 Task: Search one way flight ticket for 1 adult, 1 child, 1 infant in seat in premium economy from Moab: Canyonlands Regional Airport to Jacksonville: Albert J. Ellis Airport on 8-3-2023. Choice of flights is Westjet. Number of bags: 6 checked bags. Price is upto 50000. Outbound departure time preference is 23:00.
Action: Mouse moved to (303, 122)
Screenshot: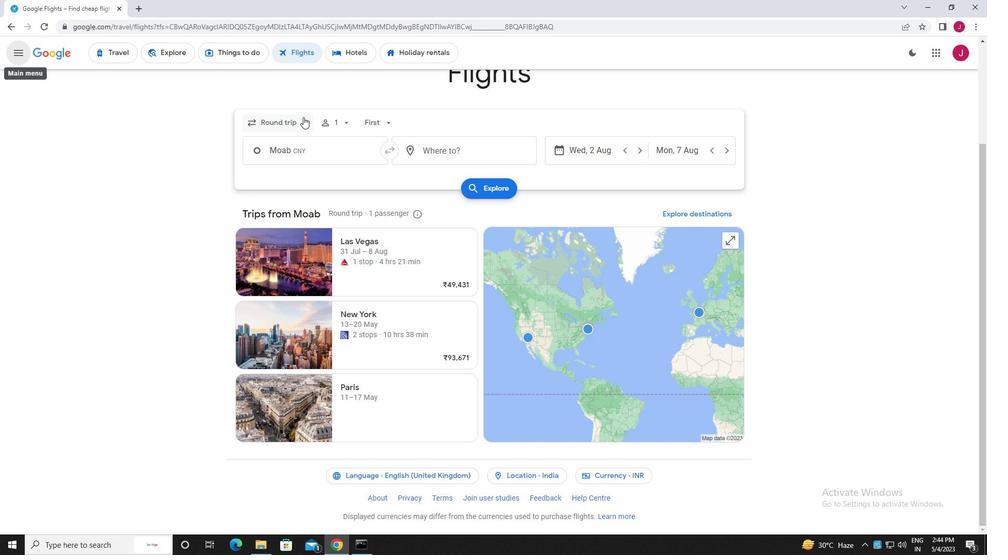 
Action: Mouse pressed left at (303, 122)
Screenshot: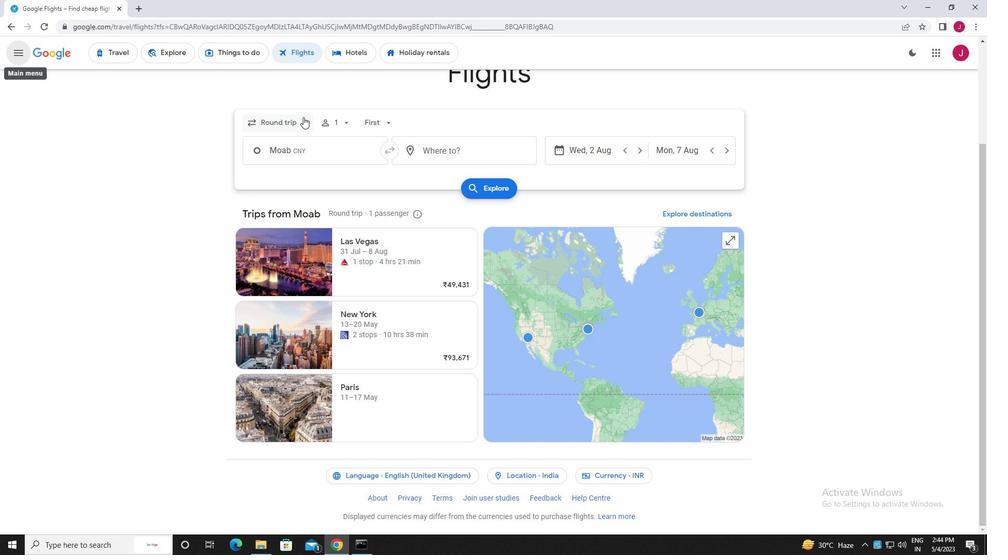 
Action: Mouse moved to (298, 171)
Screenshot: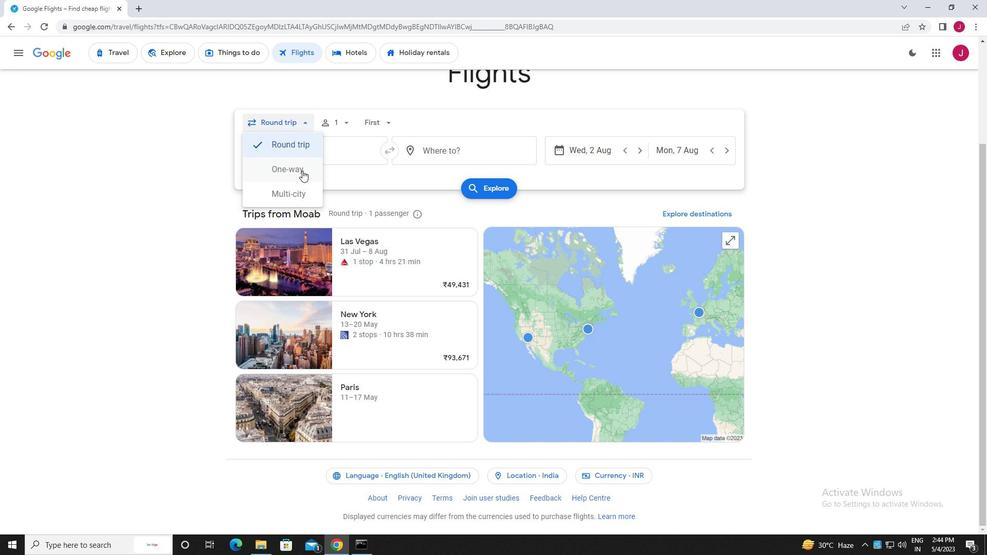 
Action: Mouse pressed left at (298, 171)
Screenshot: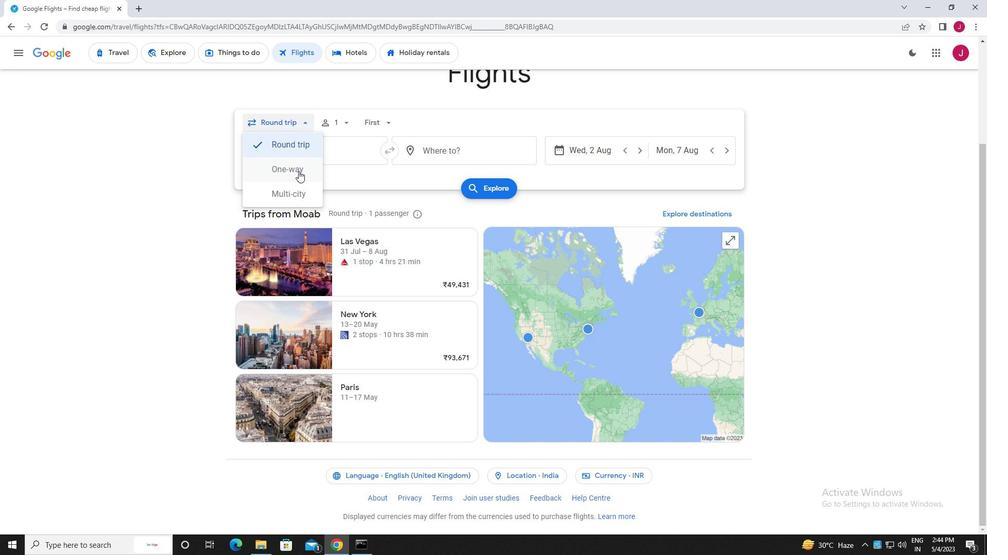 
Action: Mouse moved to (334, 121)
Screenshot: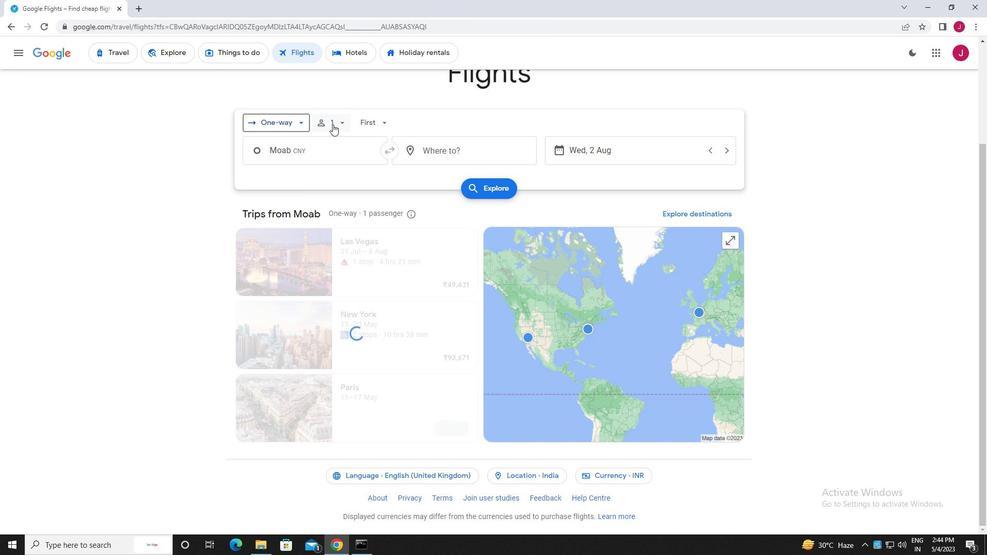 
Action: Mouse pressed left at (334, 121)
Screenshot: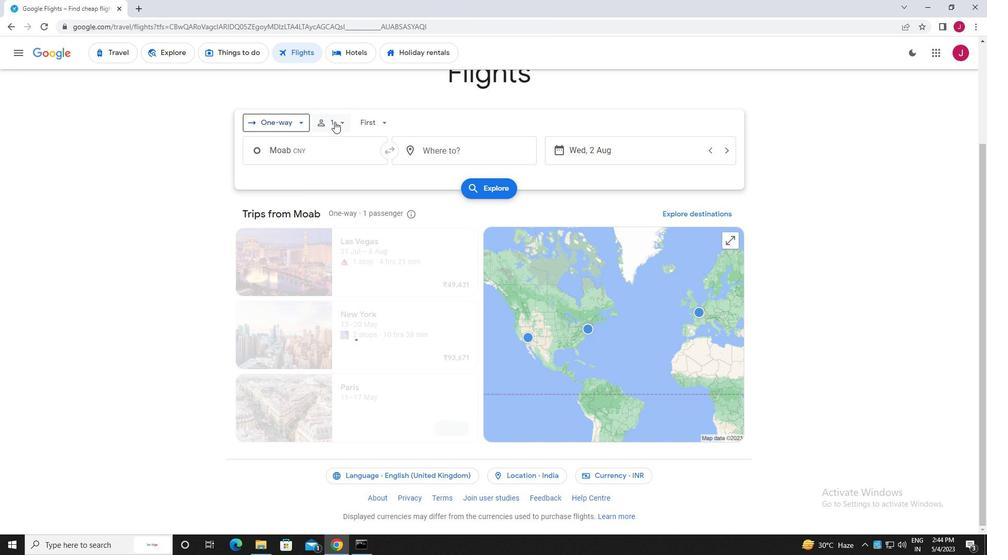 
Action: Mouse moved to (422, 178)
Screenshot: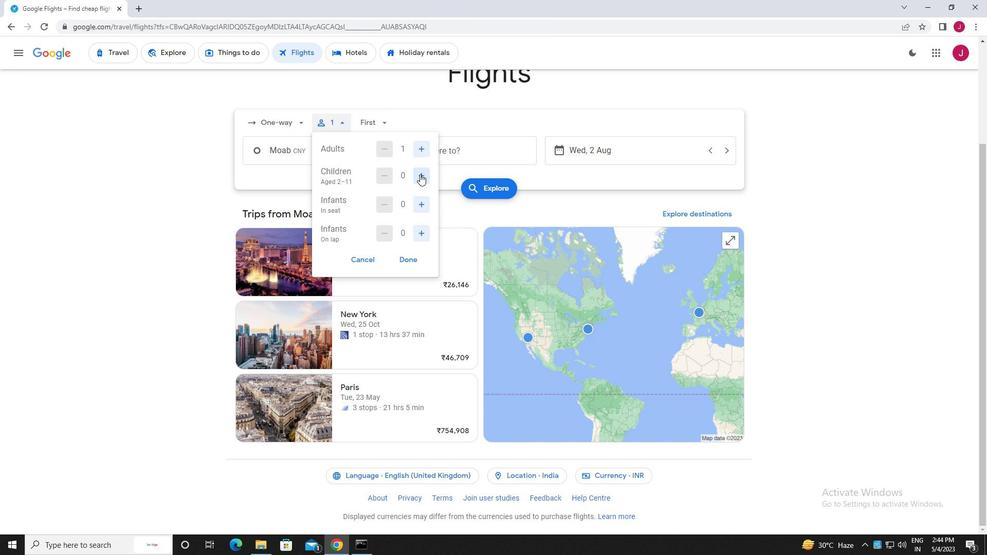 
Action: Mouse pressed left at (422, 178)
Screenshot: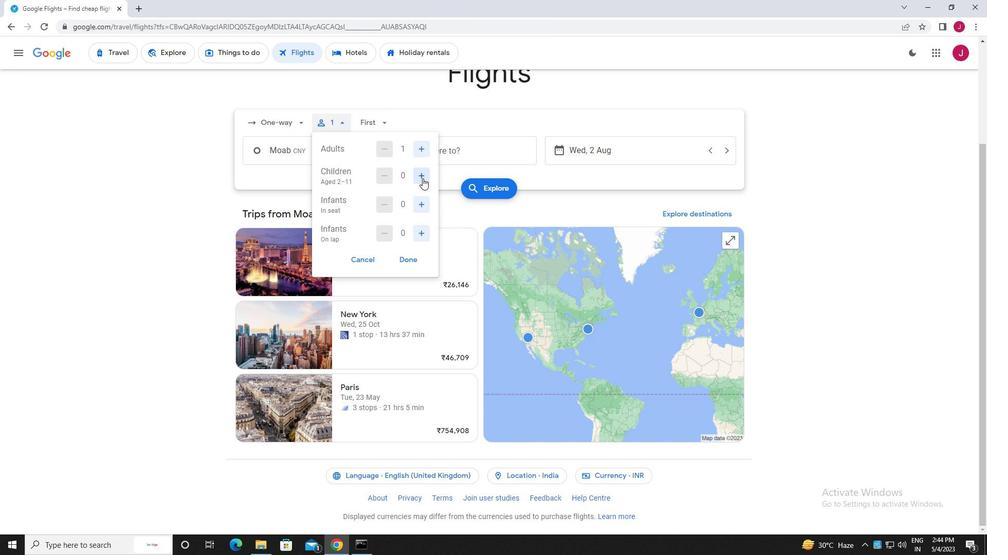 
Action: Mouse moved to (424, 203)
Screenshot: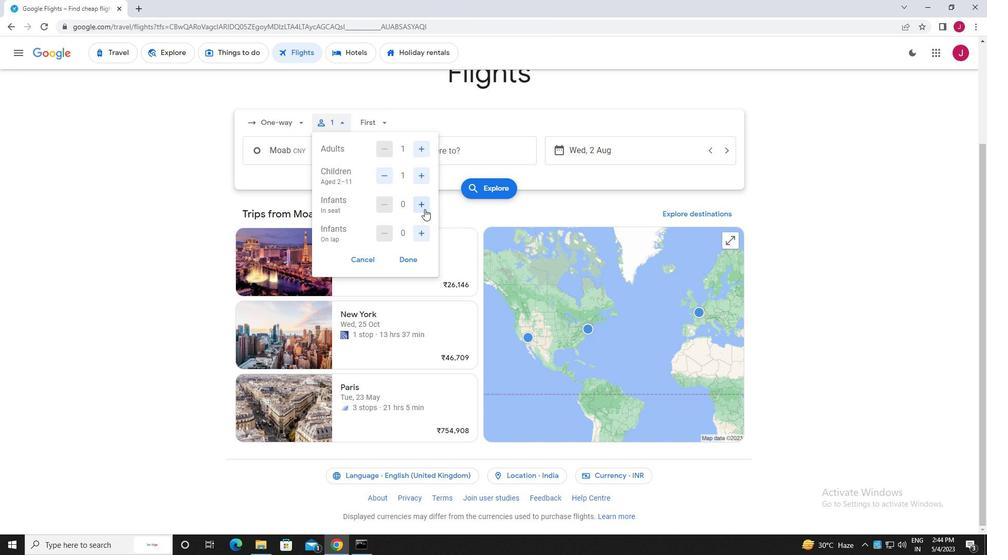 
Action: Mouse pressed left at (424, 203)
Screenshot: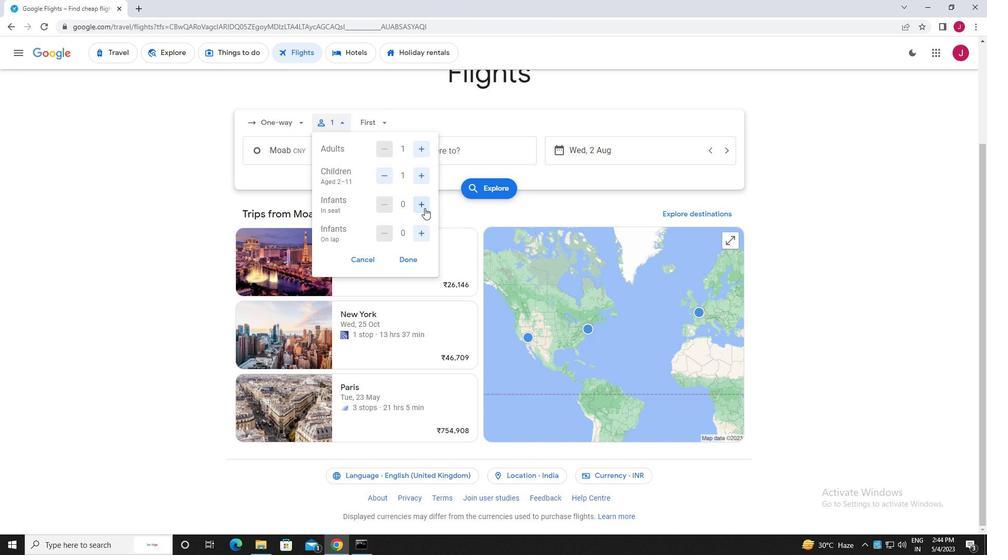 
Action: Mouse moved to (410, 260)
Screenshot: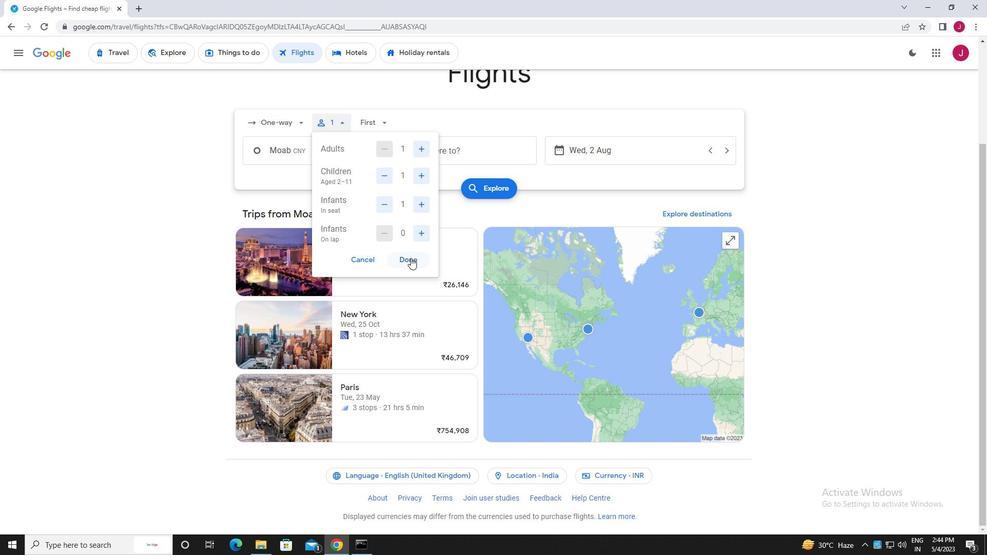 
Action: Mouse pressed left at (410, 260)
Screenshot: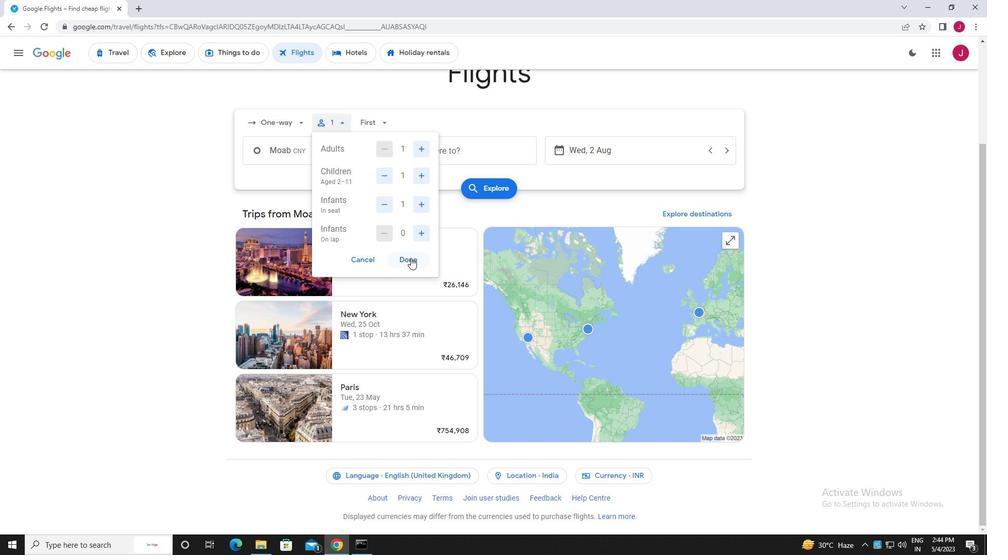 
Action: Mouse moved to (382, 123)
Screenshot: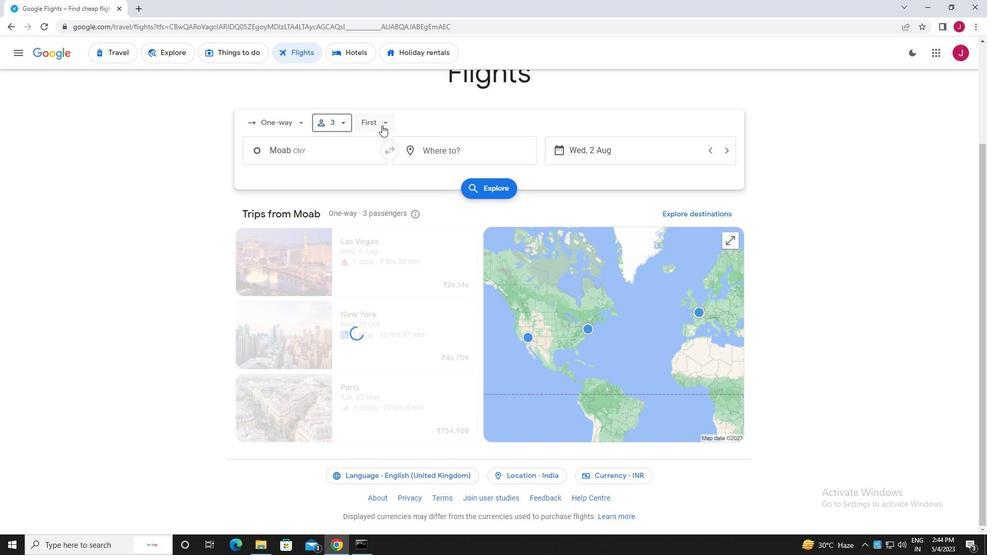 
Action: Mouse pressed left at (382, 123)
Screenshot: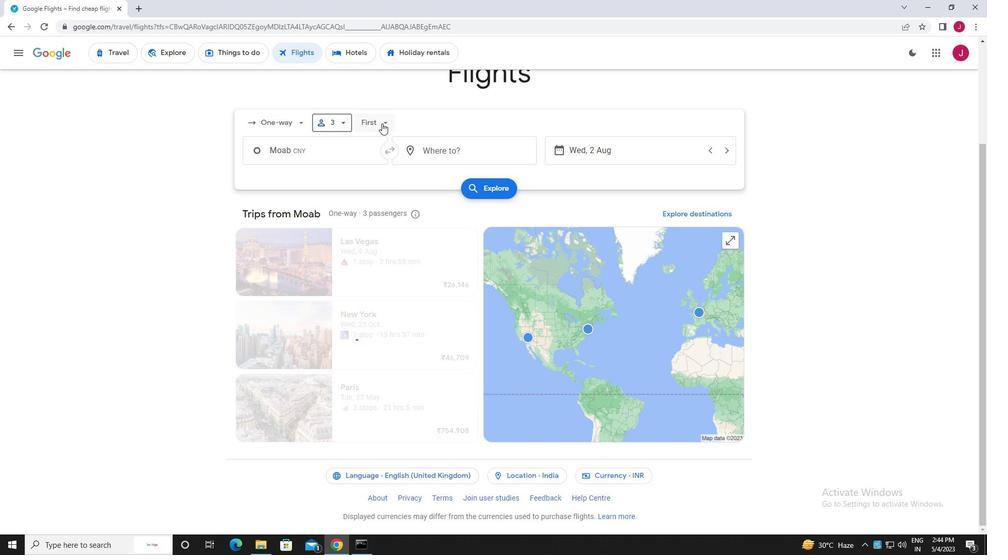 
Action: Mouse moved to (398, 171)
Screenshot: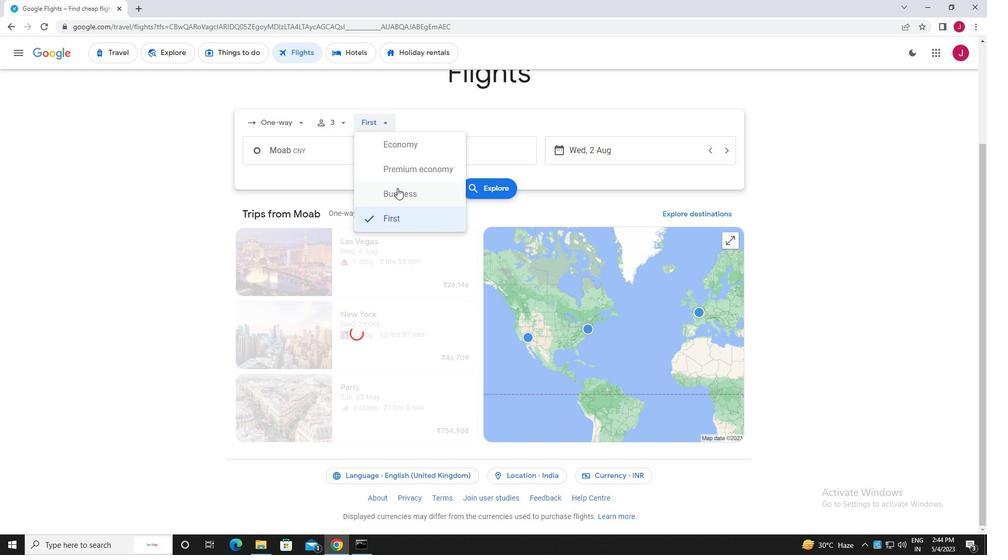 
Action: Mouse pressed left at (398, 171)
Screenshot: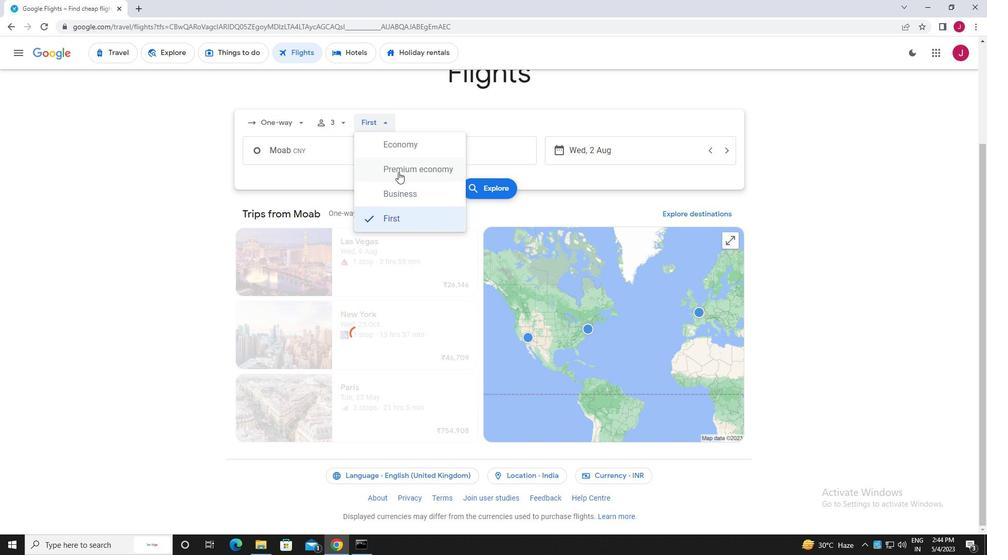 
Action: Mouse moved to (344, 153)
Screenshot: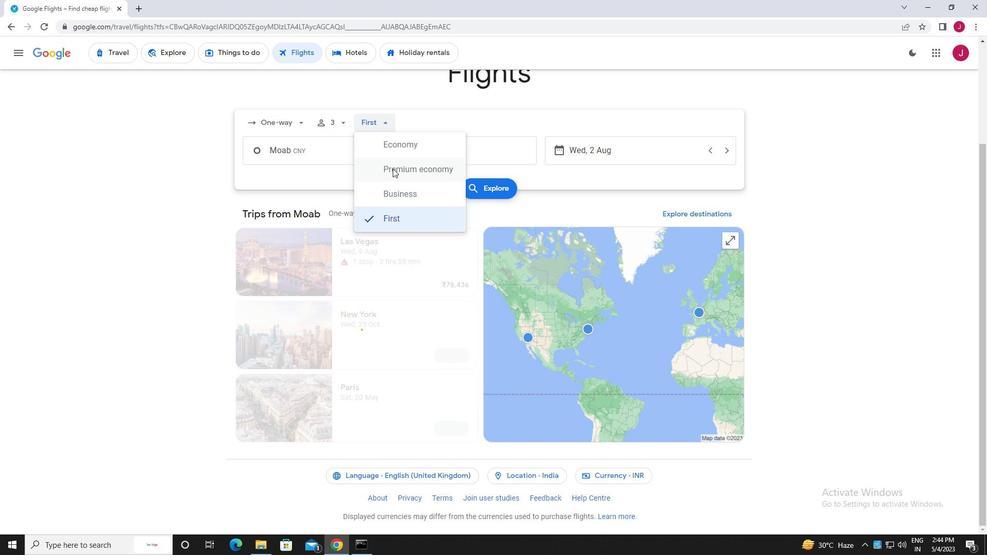 
Action: Mouse pressed left at (344, 153)
Screenshot: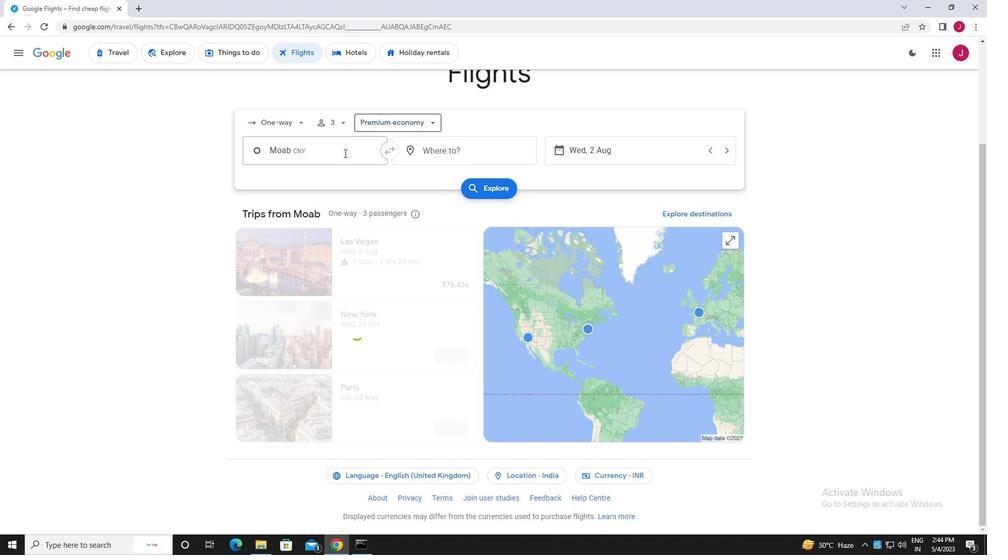 
Action: Mouse moved to (354, 152)
Screenshot: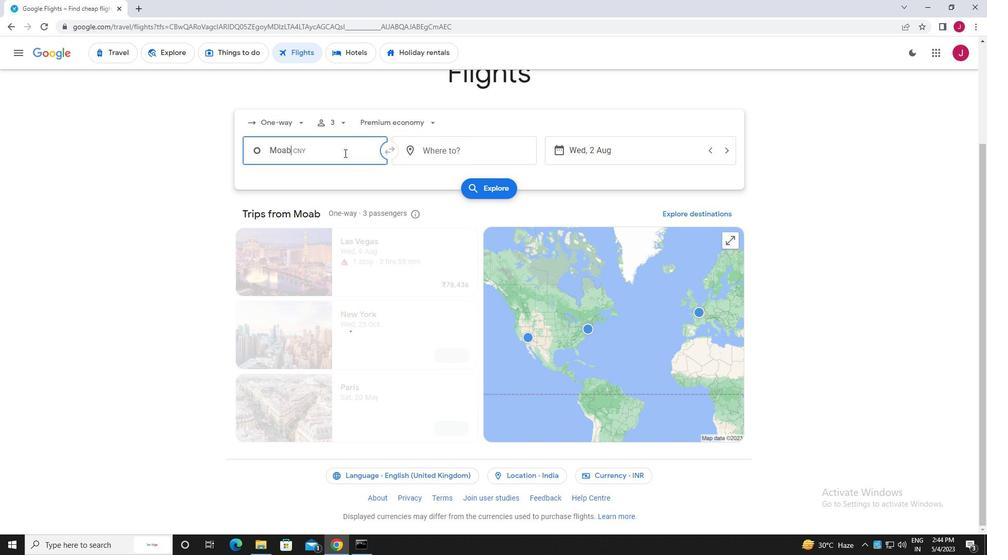 
Action: Key pressed moab
Screenshot: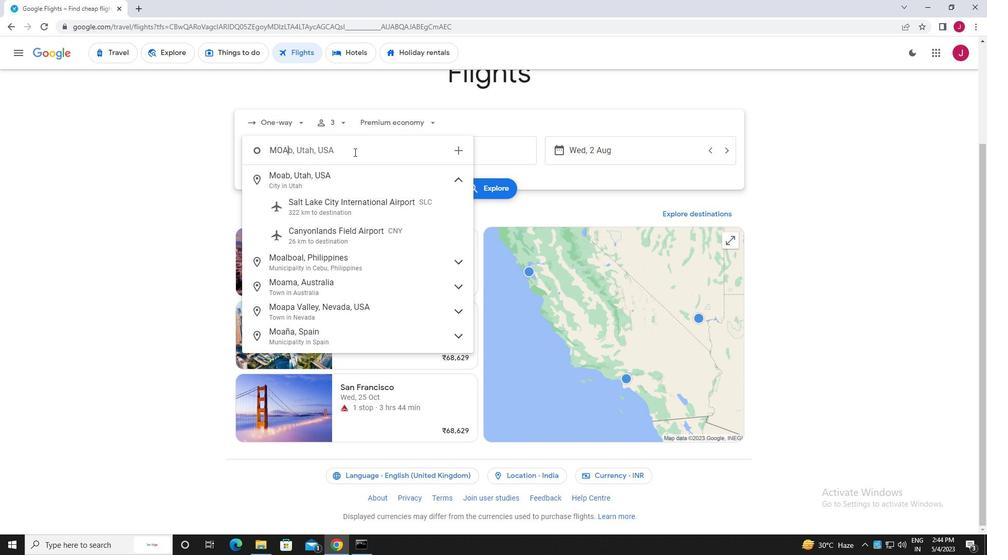 
Action: Mouse moved to (349, 230)
Screenshot: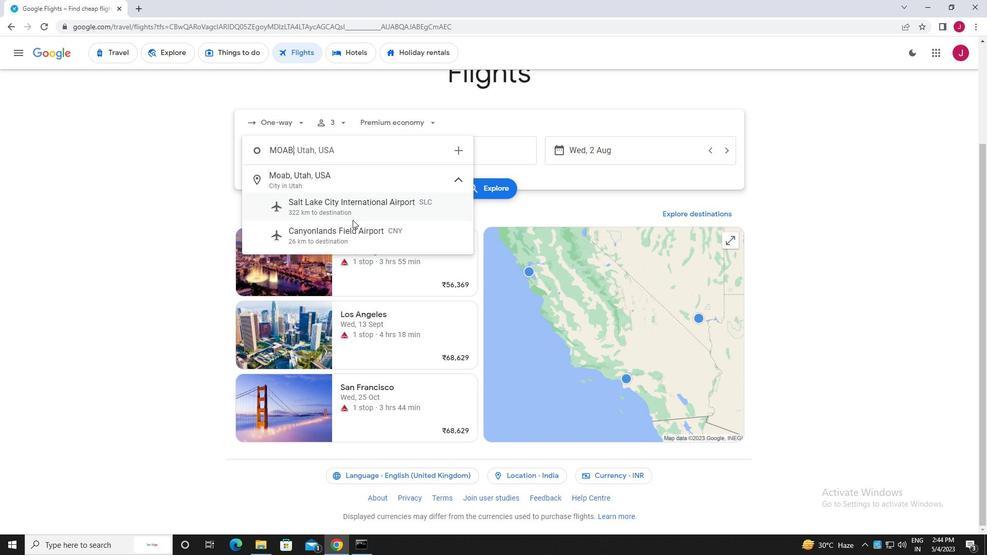 
Action: Mouse pressed left at (349, 230)
Screenshot: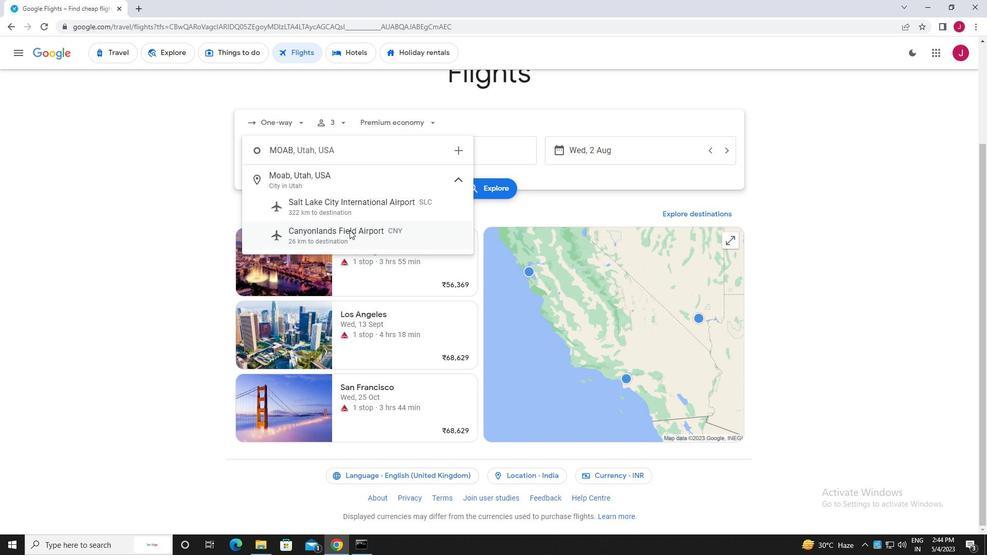 
Action: Mouse moved to (464, 152)
Screenshot: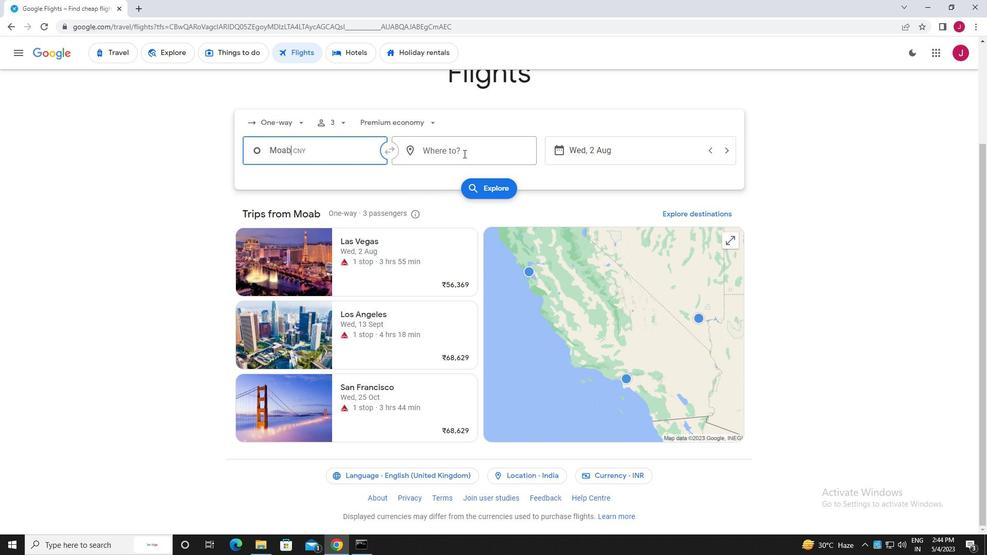 
Action: Mouse pressed left at (464, 152)
Screenshot: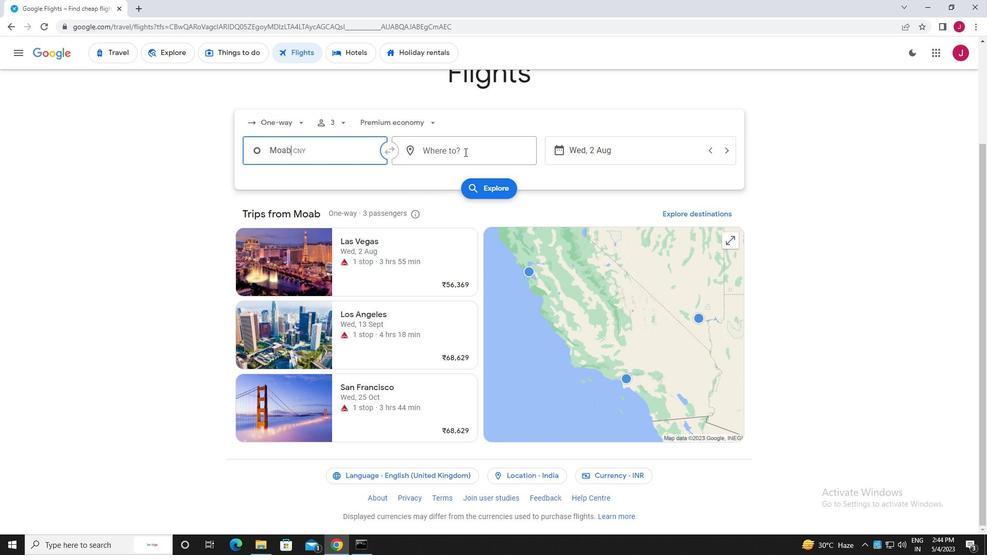 
Action: Mouse moved to (463, 153)
Screenshot: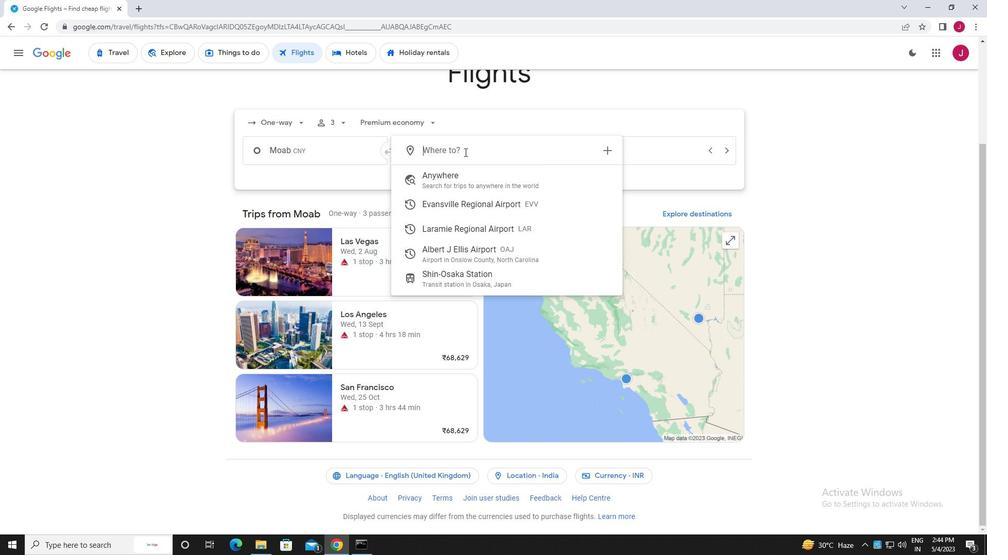 
Action: Key pressed albert<Key.space>
Screenshot: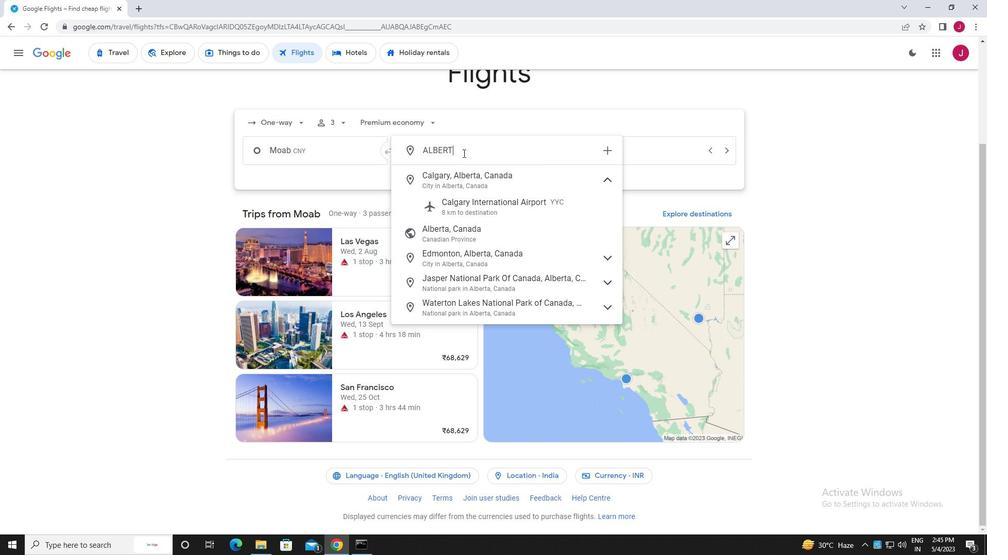 
Action: Mouse moved to (464, 171)
Screenshot: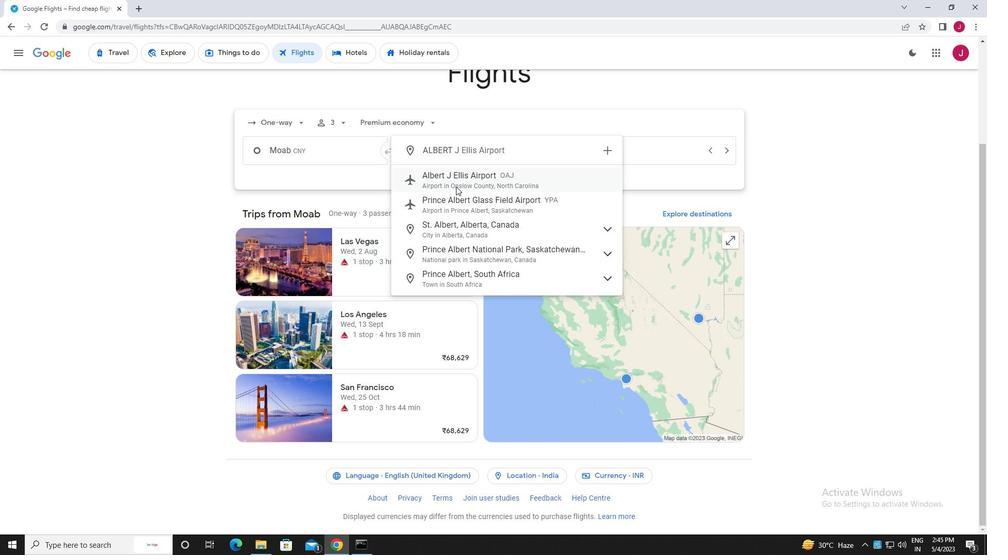 
Action: Mouse pressed left at (464, 171)
Screenshot: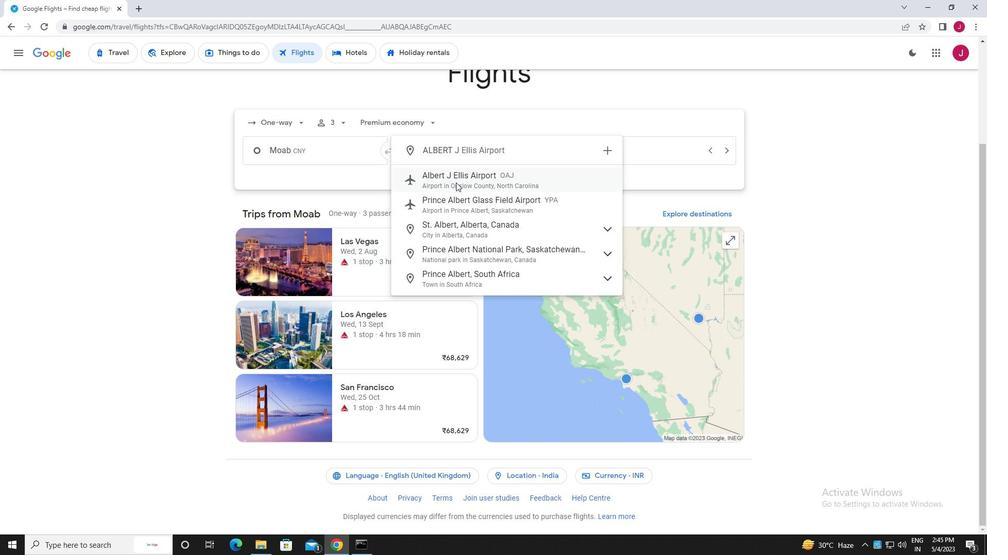 
Action: Mouse moved to (606, 152)
Screenshot: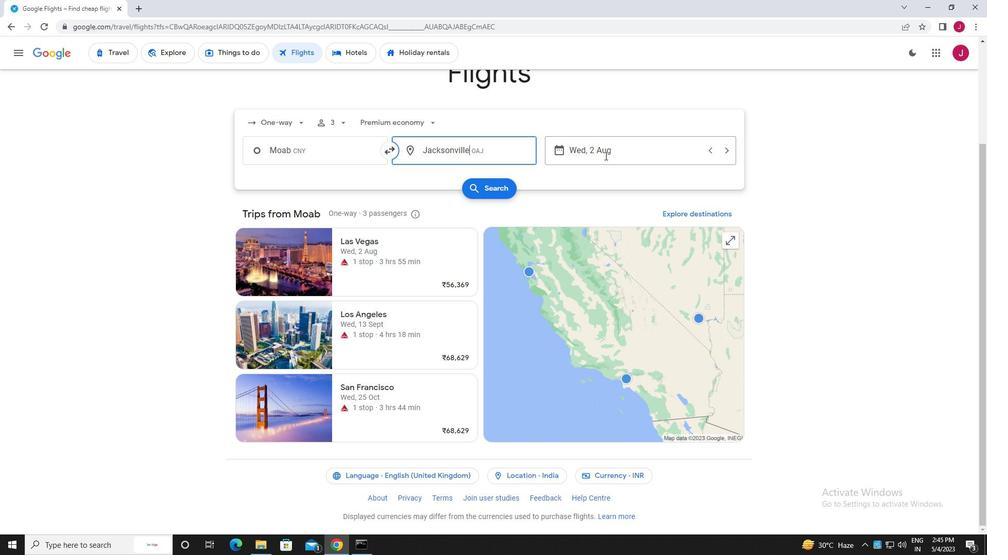 
Action: Mouse pressed left at (606, 152)
Screenshot: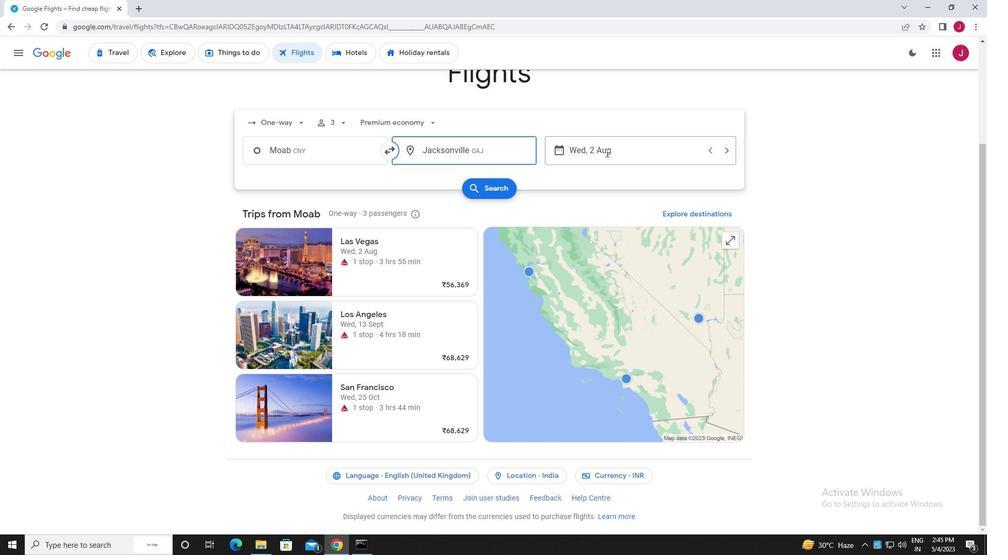 
Action: Mouse moved to (463, 228)
Screenshot: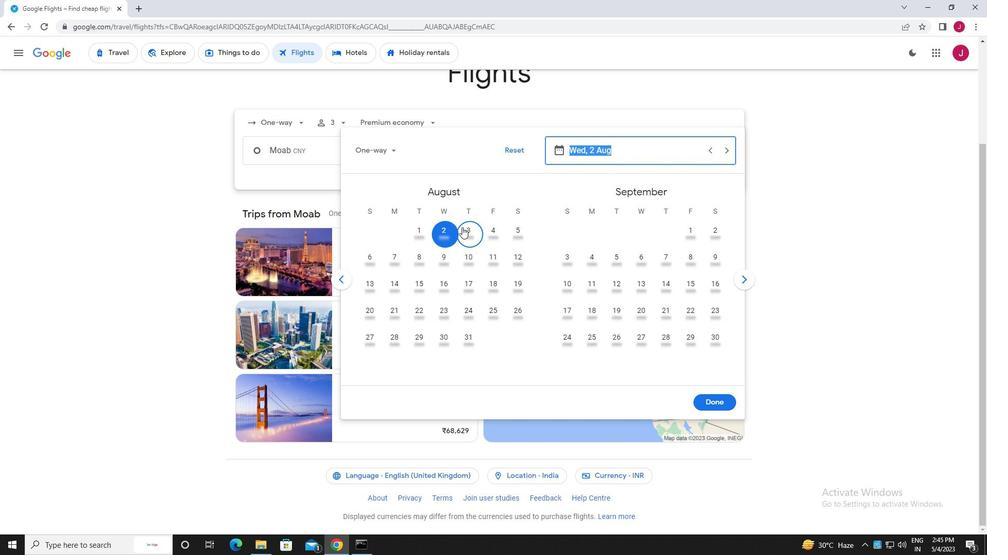 
Action: Mouse pressed left at (463, 228)
Screenshot: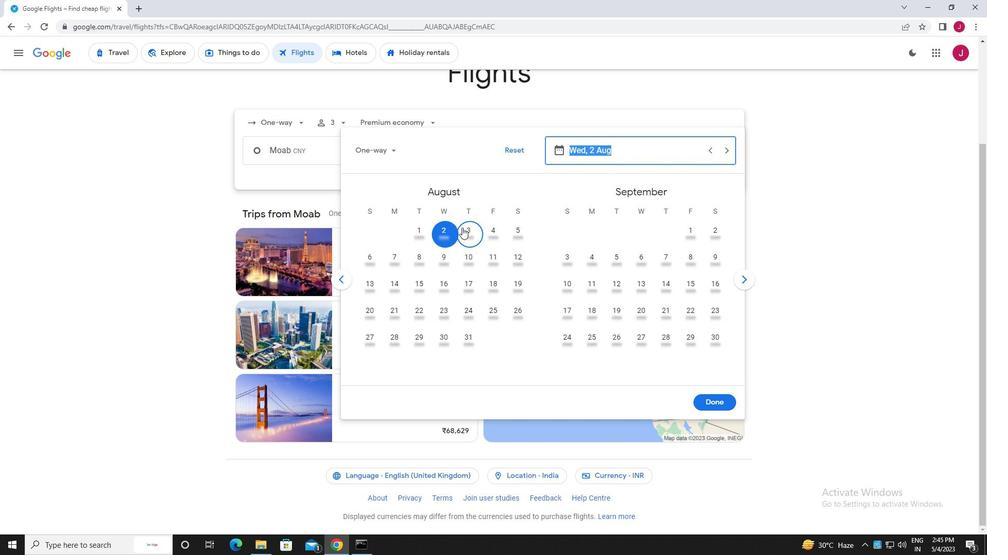 
Action: Mouse moved to (710, 404)
Screenshot: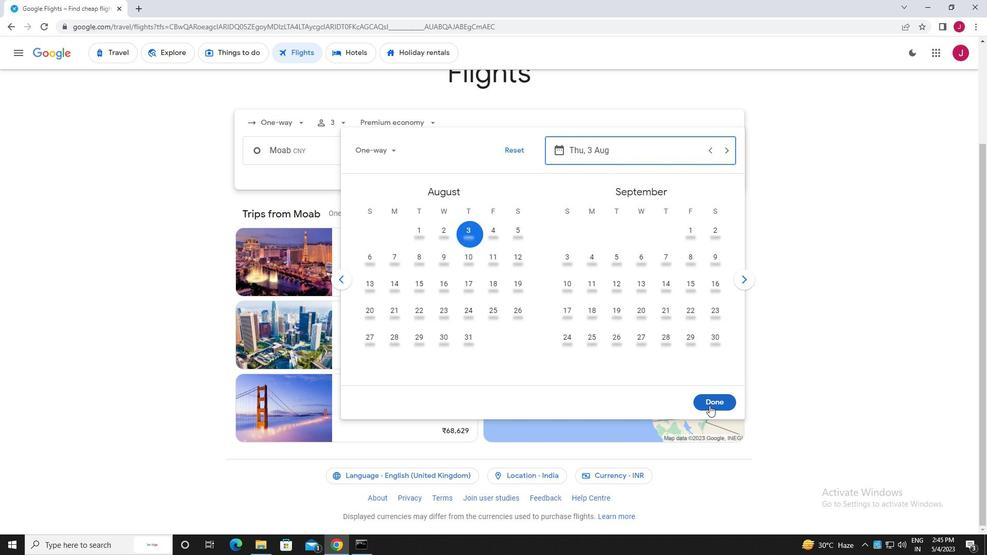
Action: Mouse pressed left at (710, 404)
Screenshot: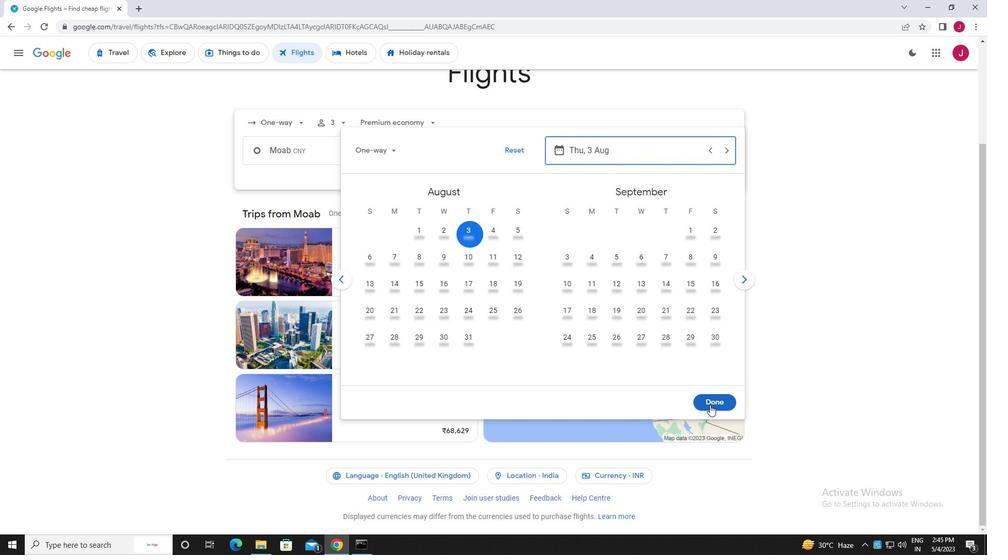 
Action: Mouse moved to (491, 190)
Screenshot: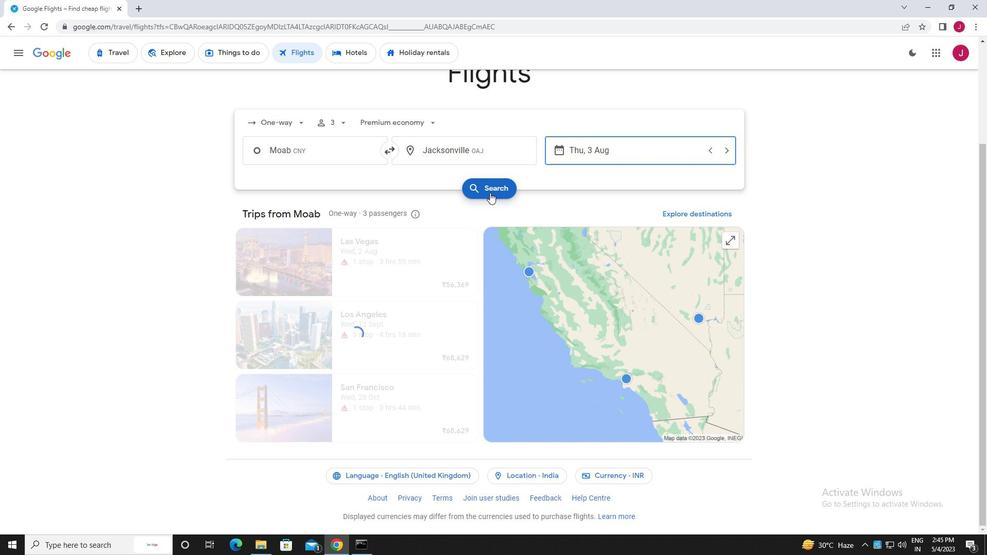 
Action: Mouse pressed left at (491, 190)
Screenshot: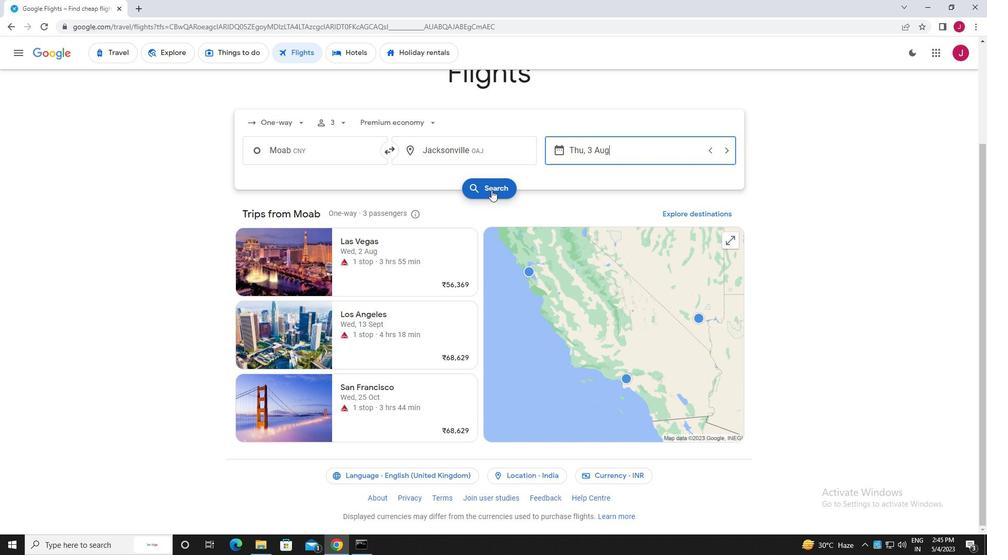
Action: Mouse moved to (265, 147)
Screenshot: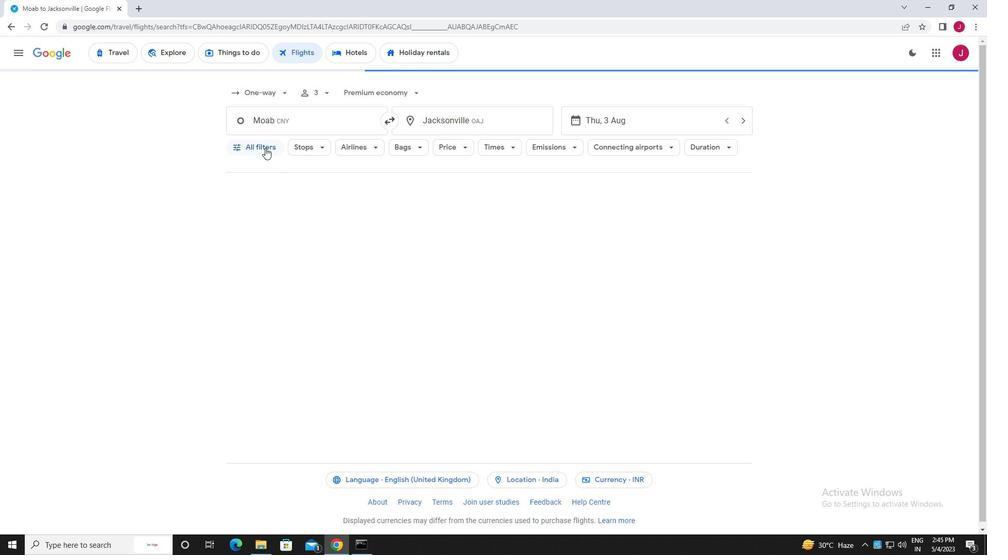 
Action: Mouse pressed left at (265, 147)
Screenshot: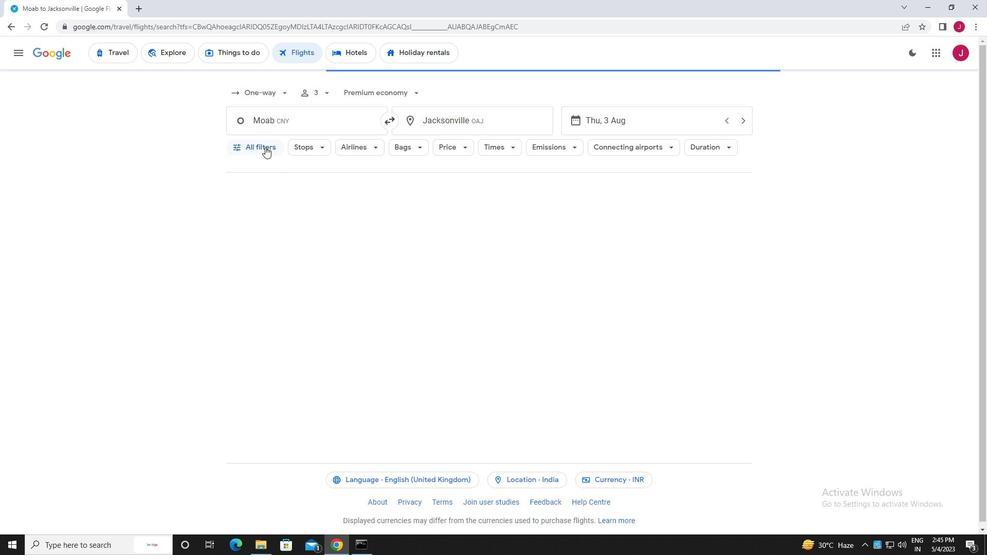 
Action: Mouse moved to (268, 209)
Screenshot: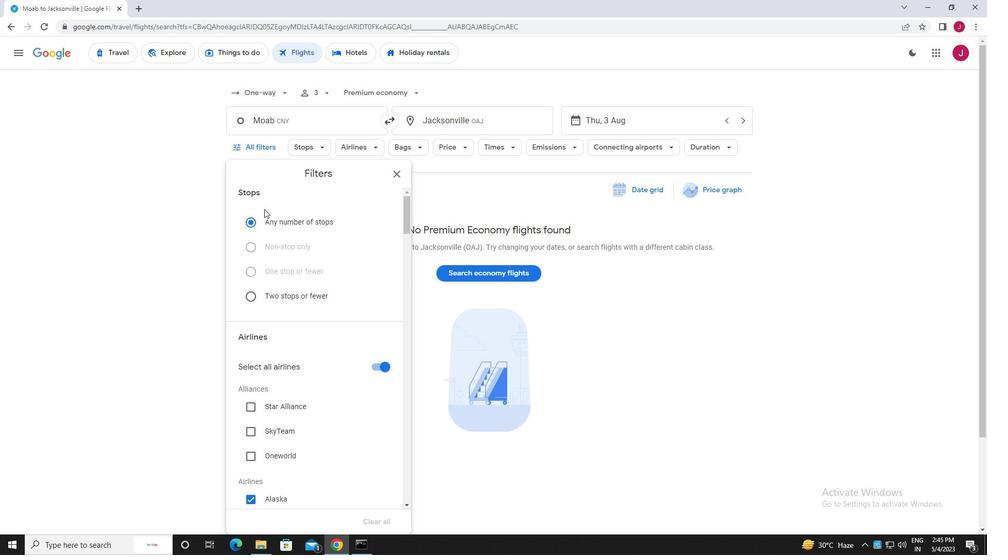 
Action: Mouse scrolled (268, 209) with delta (0, 0)
Screenshot: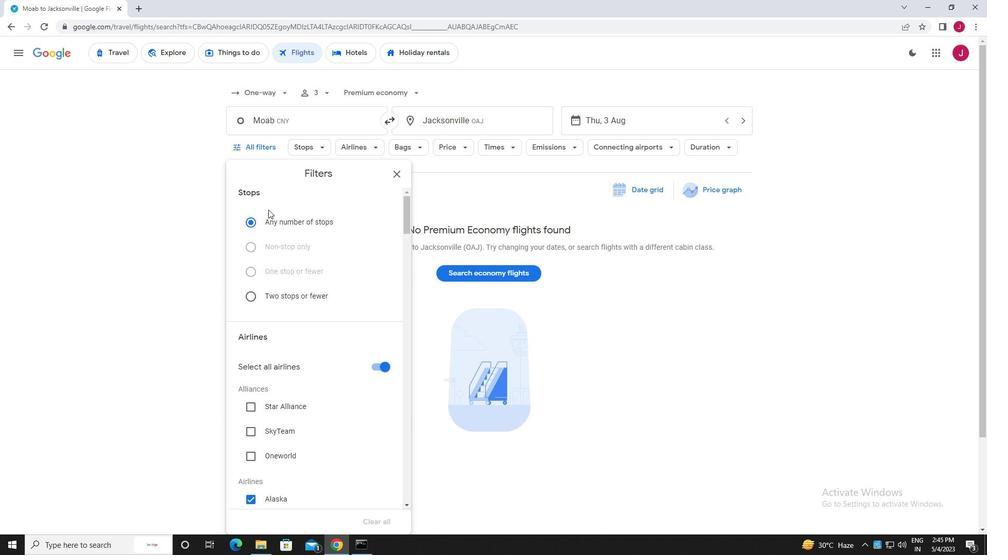 
Action: Mouse scrolled (268, 209) with delta (0, 0)
Screenshot: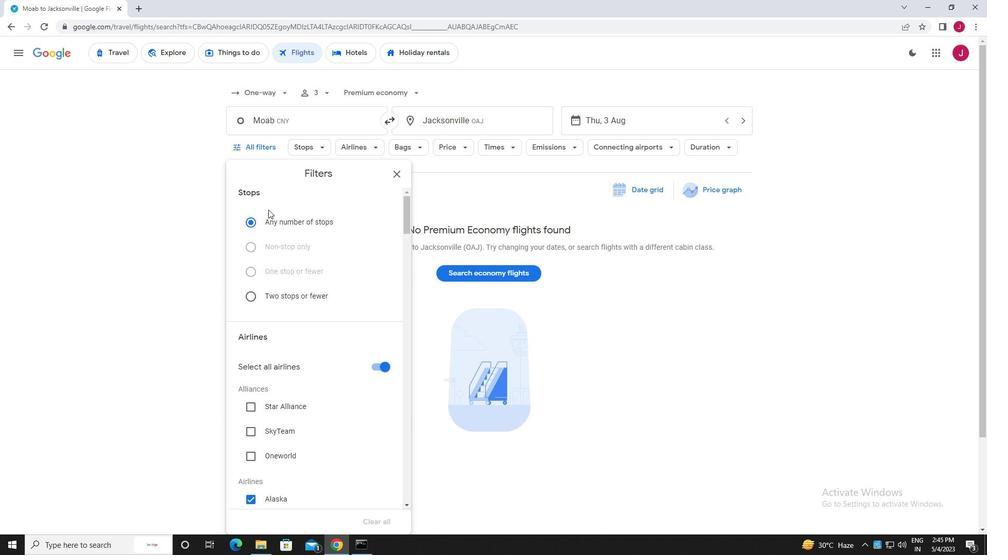 
Action: Mouse moved to (371, 261)
Screenshot: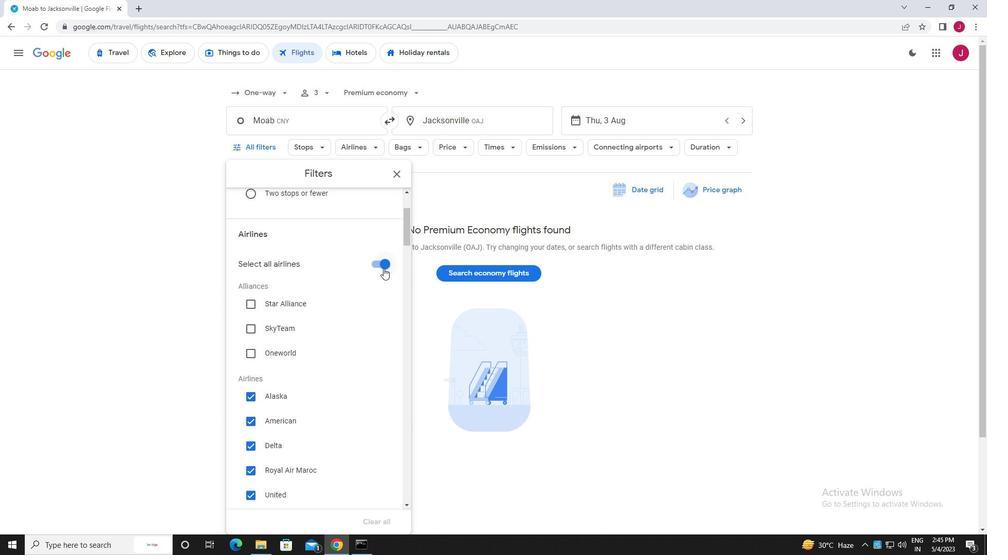 
Action: Mouse pressed left at (371, 261)
Screenshot: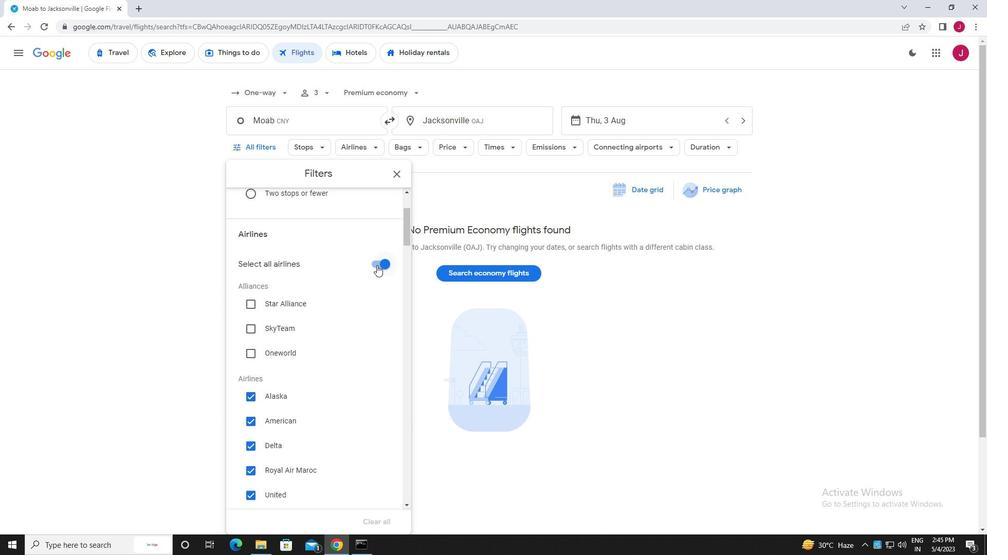 
Action: Mouse moved to (376, 262)
Screenshot: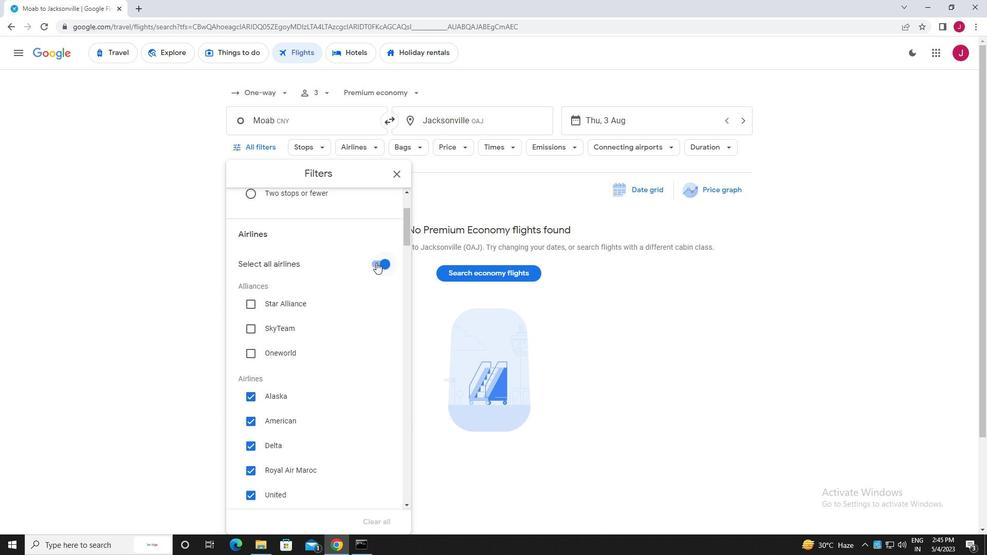 
Action: Mouse pressed left at (376, 262)
Screenshot: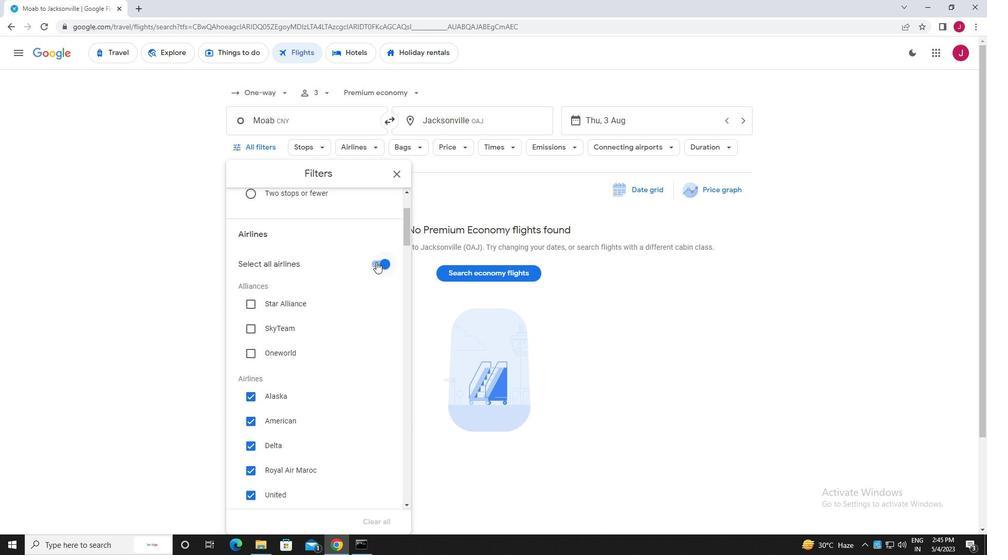 
Action: Mouse moved to (333, 256)
Screenshot: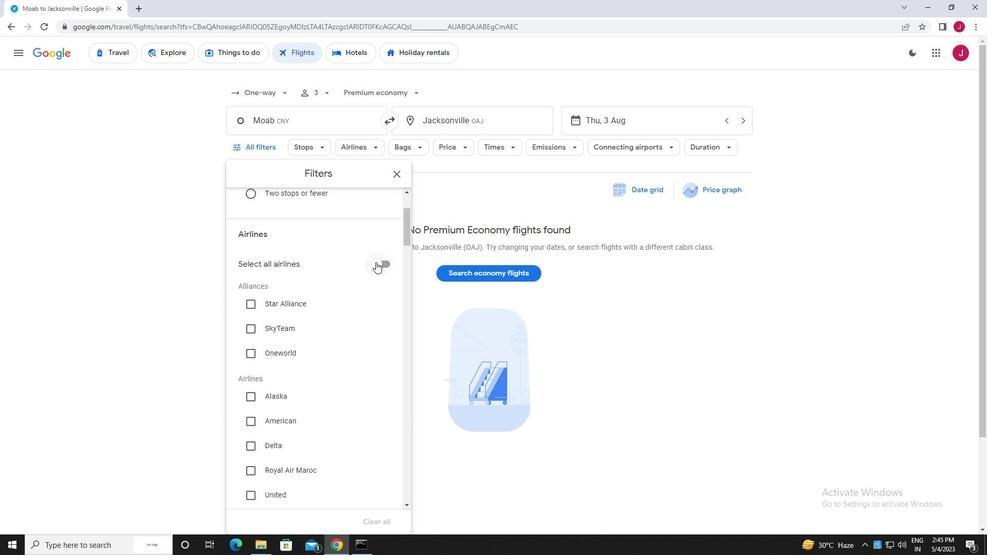 
Action: Mouse scrolled (333, 256) with delta (0, 0)
Screenshot: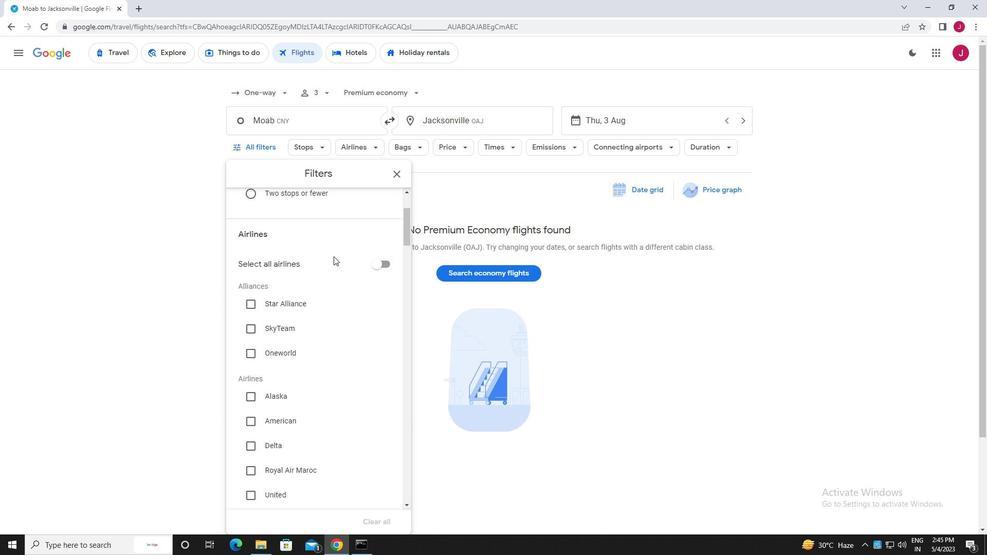 
Action: Mouse scrolled (333, 256) with delta (0, 0)
Screenshot: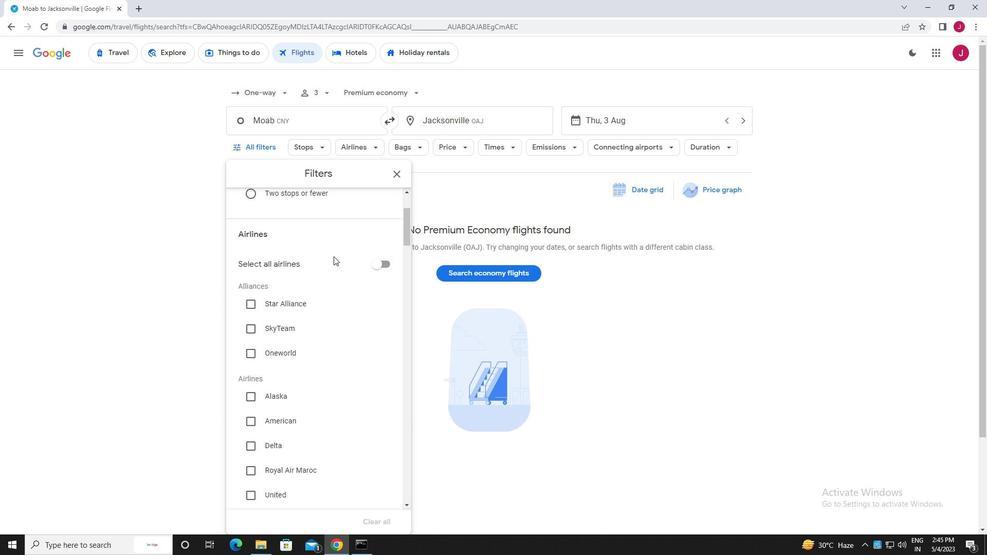 
Action: Mouse moved to (249, 418)
Screenshot: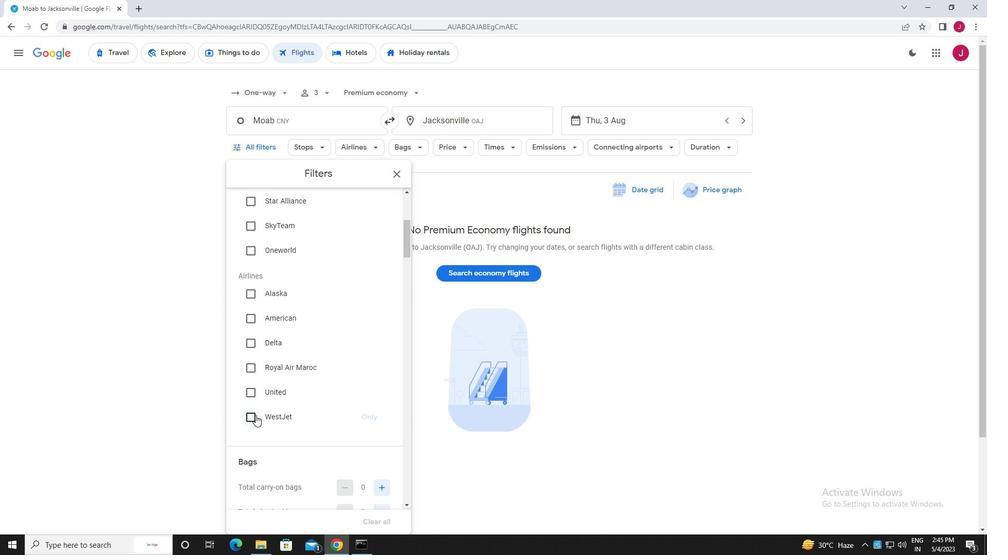 
Action: Mouse pressed left at (249, 418)
Screenshot: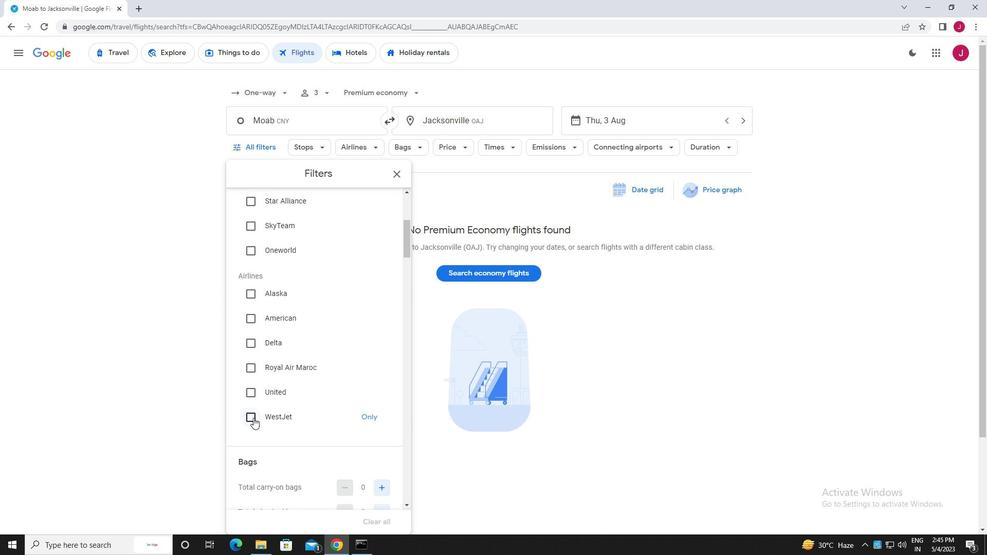 
Action: Mouse moved to (302, 381)
Screenshot: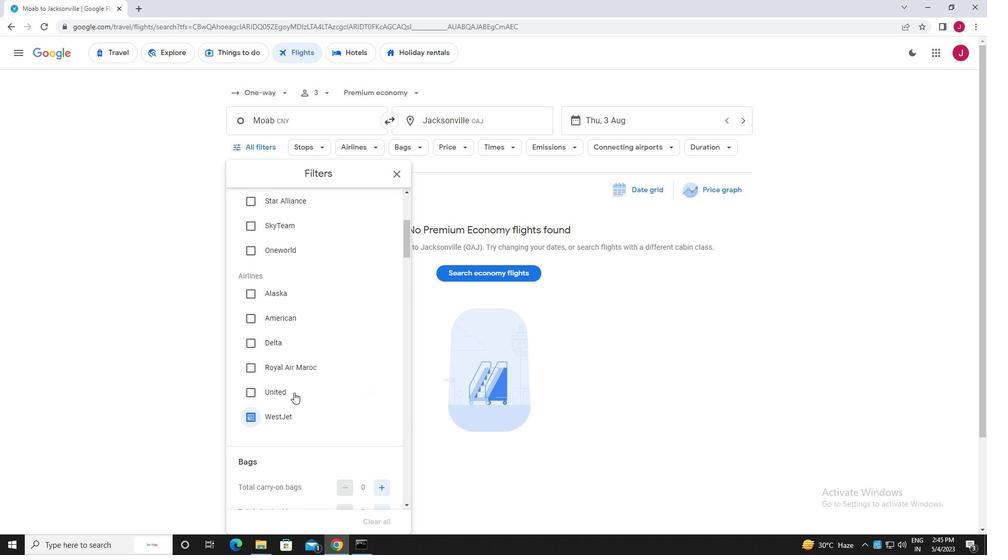 
Action: Mouse scrolled (302, 381) with delta (0, 0)
Screenshot: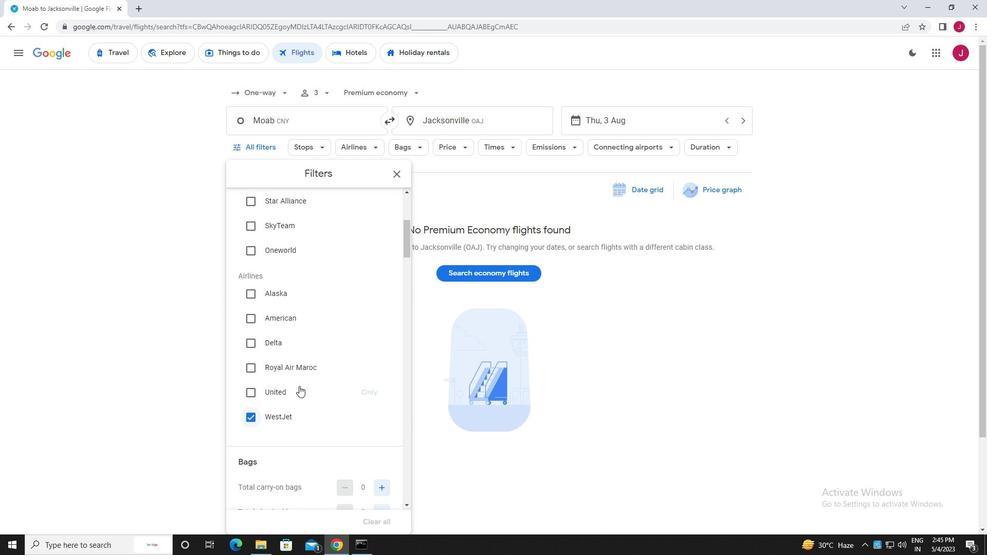 
Action: Mouse scrolled (302, 381) with delta (0, 0)
Screenshot: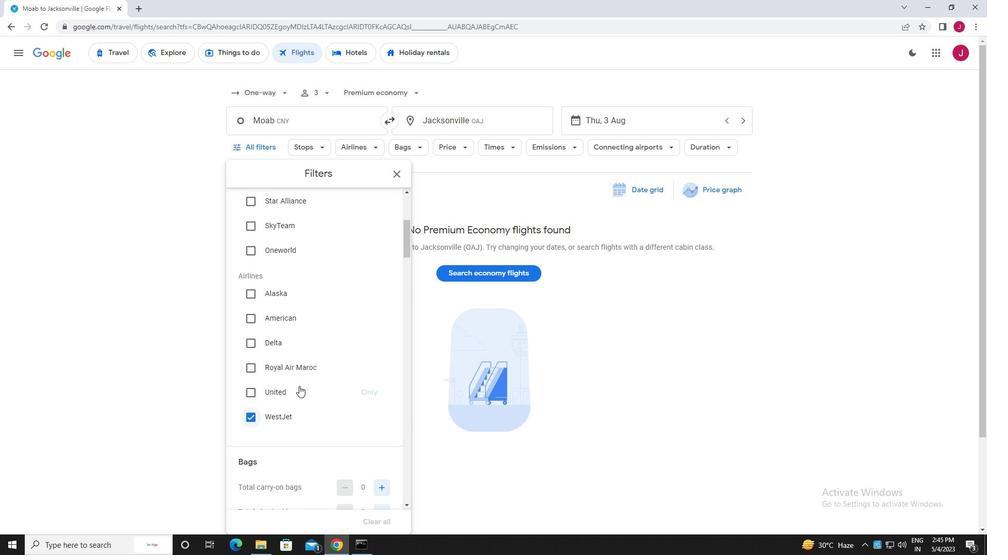 
Action: Mouse scrolled (302, 381) with delta (0, 0)
Screenshot: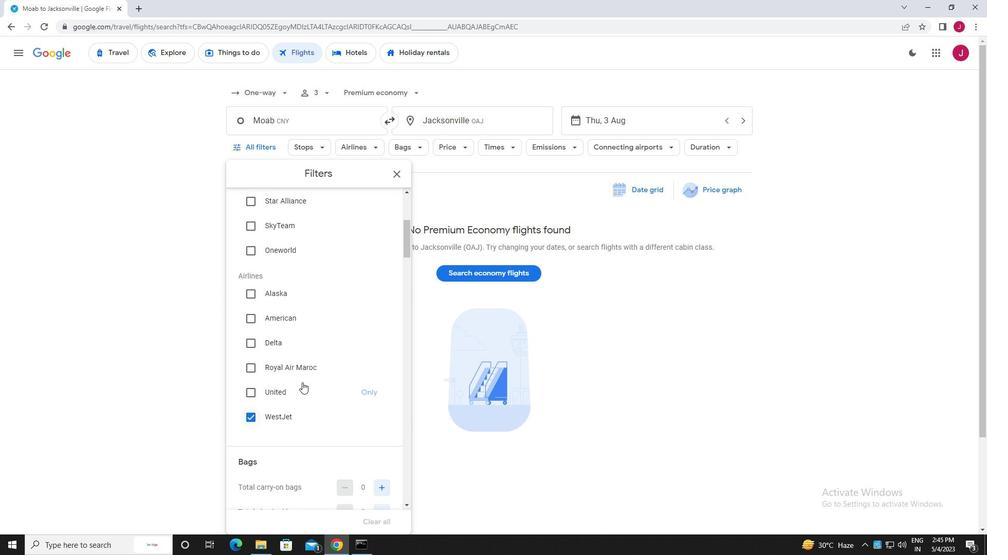 
Action: Mouse scrolled (302, 381) with delta (0, 0)
Screenshot: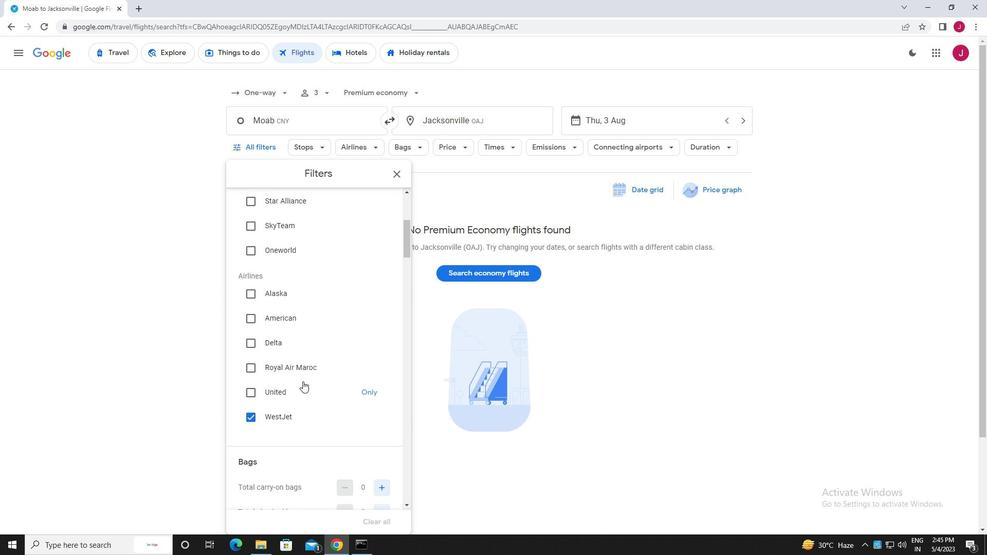 
Action: Mouse moved to (302, 381)
Screenshot: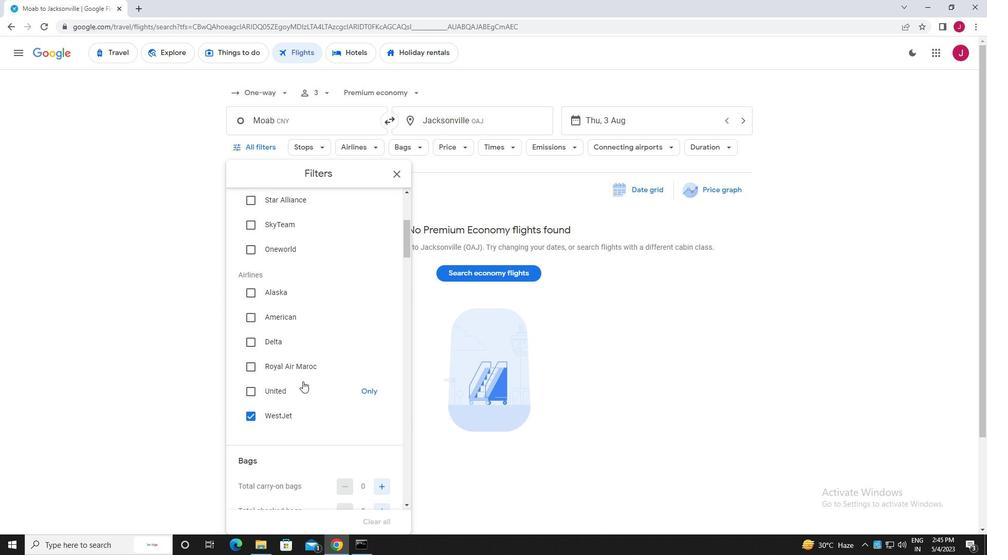 
Action: Mouse scrolled (302, 380) with delta (0, 0)
Screenshot: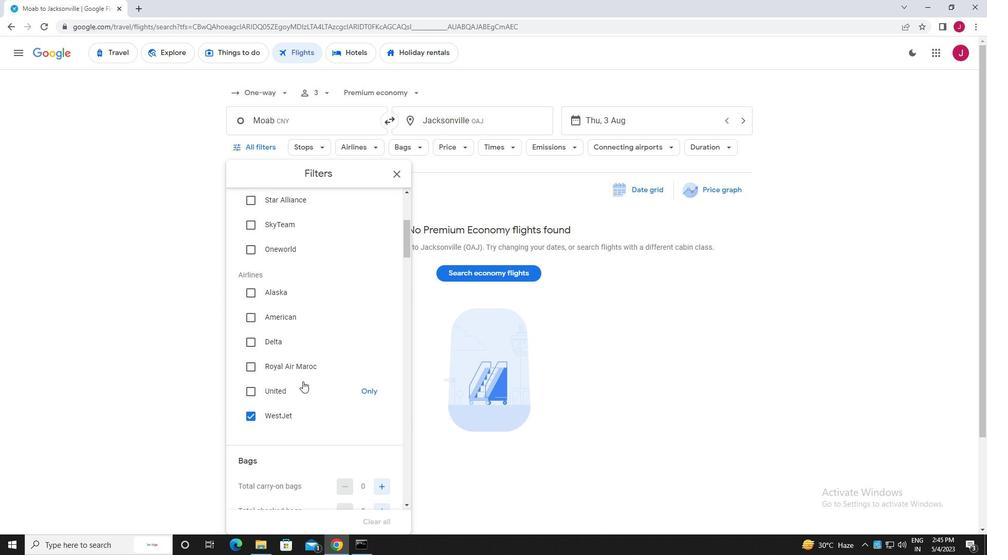 
Action: Mouse moved to (303, 380)
Screenshot: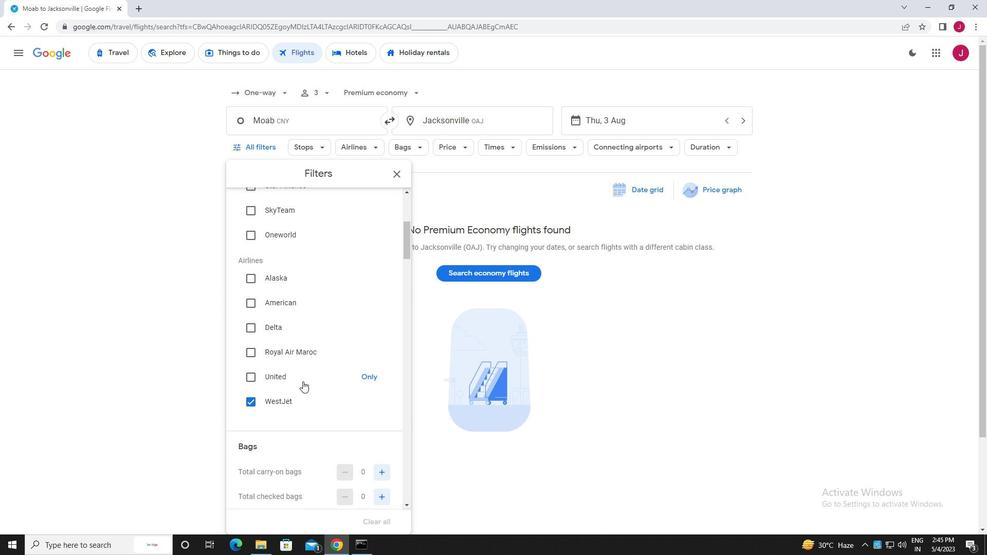 
Action: Mouse scrolled (303, 380) with delta (0, 0)
Screenshot: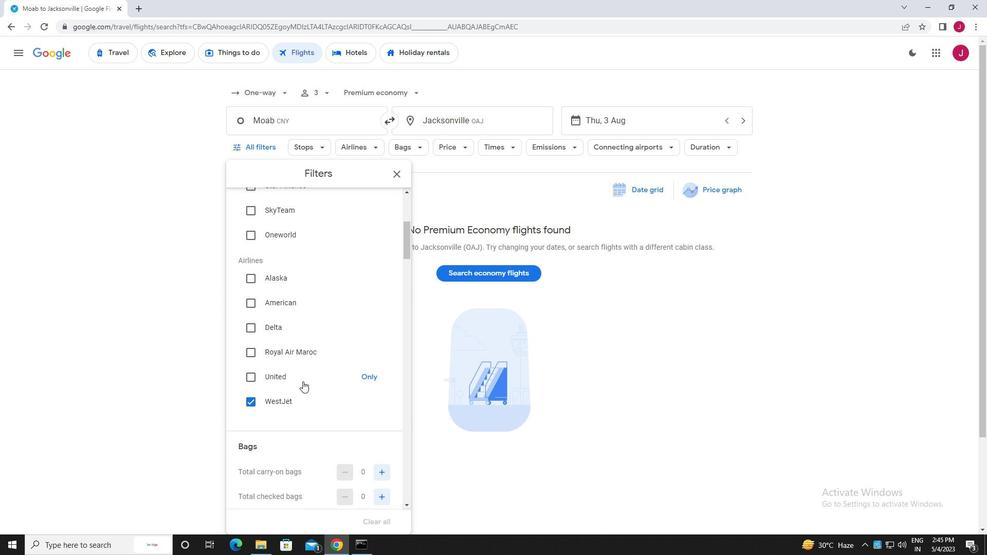 
Action: Mouse moved to (303, 377)
Screenshot: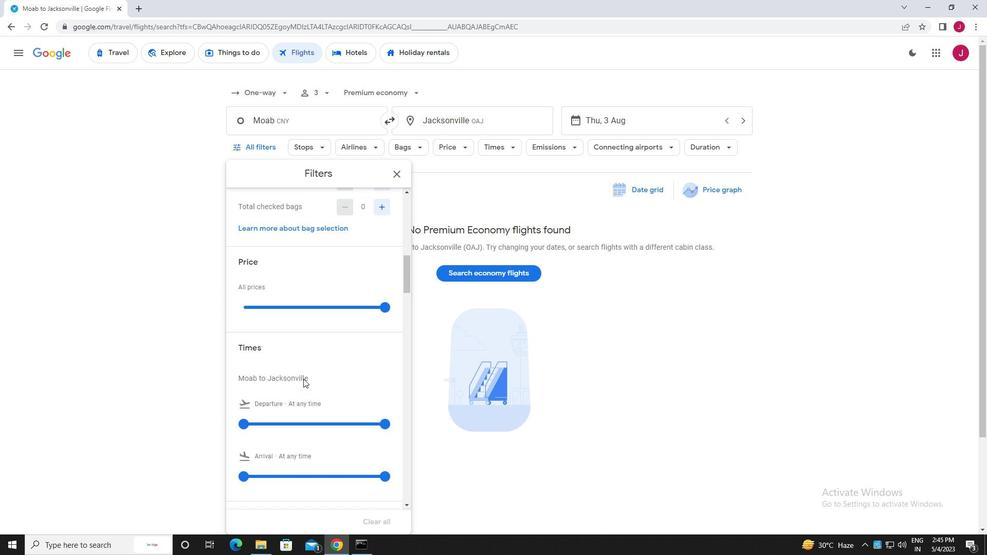 
Action: Mouse scrolled (303, 378) with delta (0, 0)
Screenshot: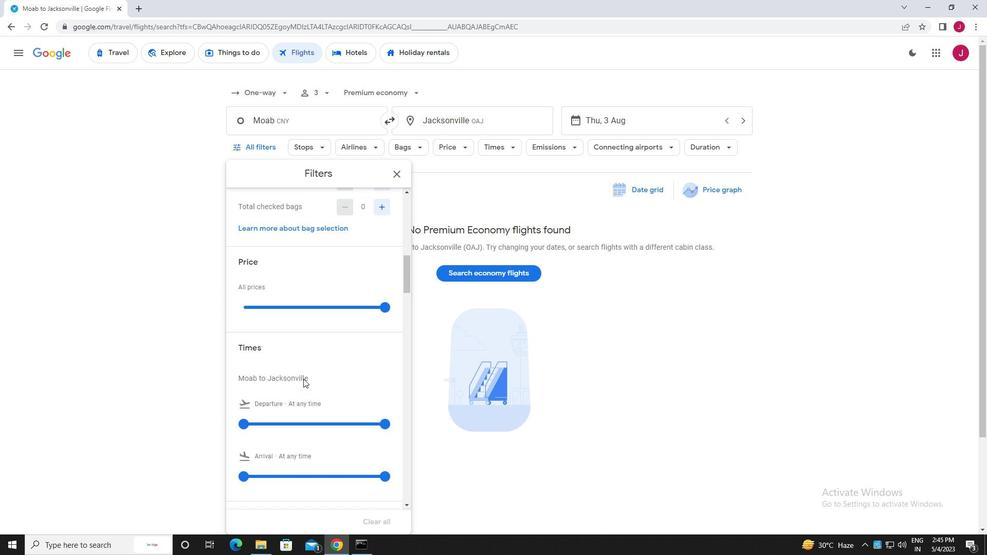 
Action: Mouse scrolled (303, 378) with delta (0, 0)
Screenshot: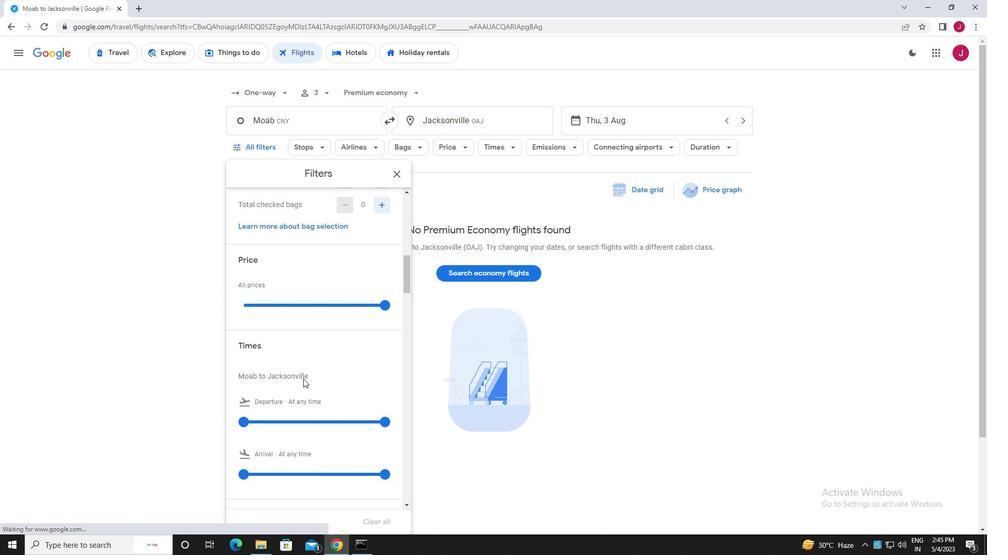 
Action: Mouse moved to (344, 345)
Screenshot: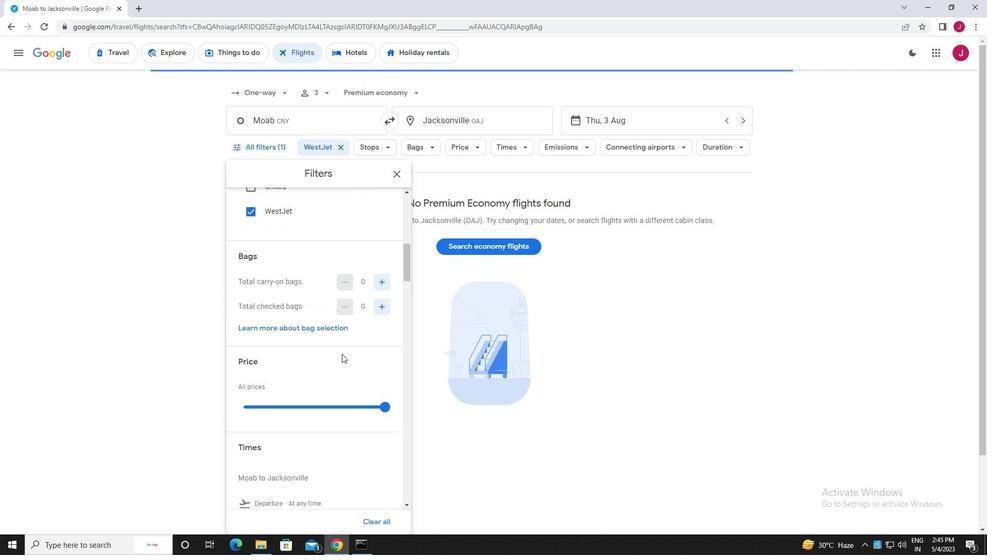 
Action: Mouse scrolled (344, 345) with delta (0, 0)
Screenshot: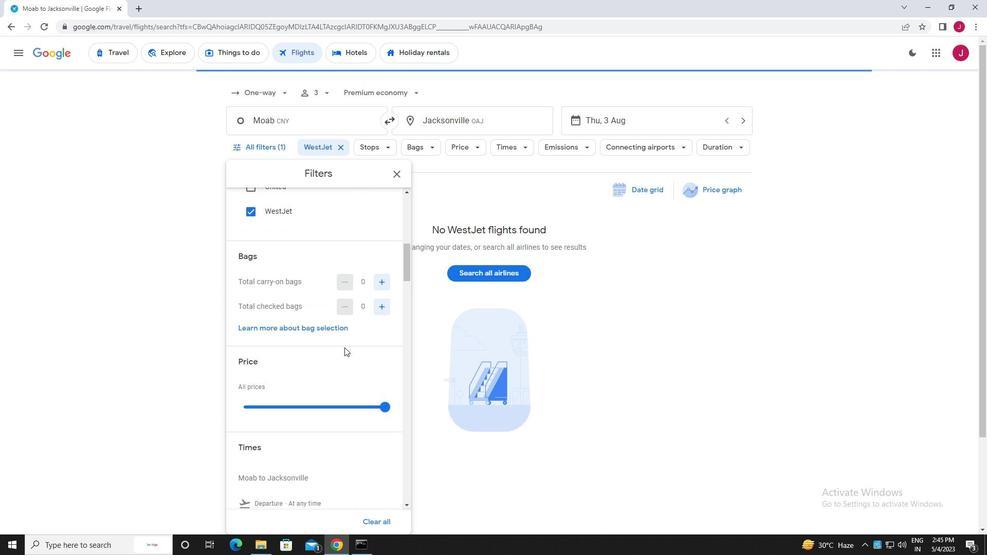 
Action: Mouse moved to (381, 258)
Screenshot: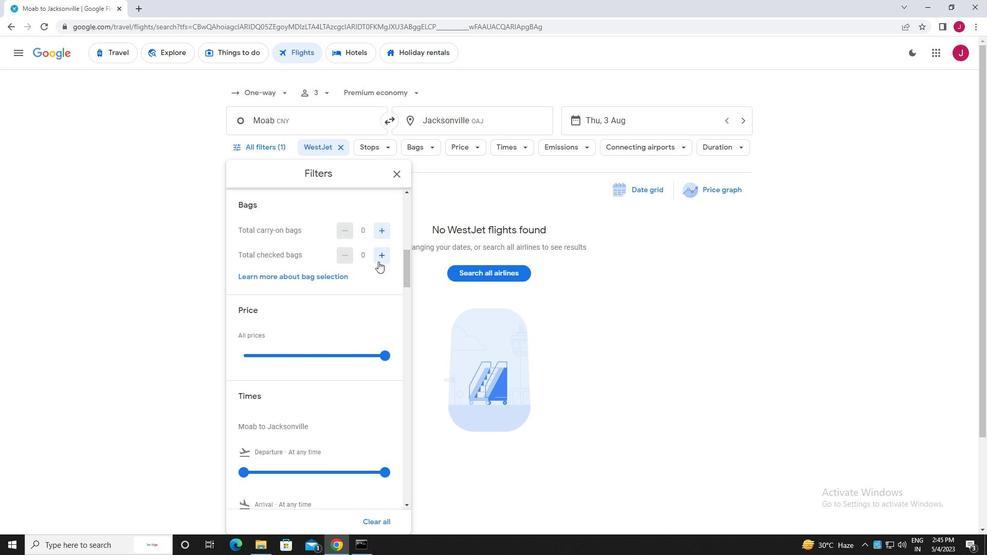 
Action: Mouse pressed left at (381, 258)
Screenshot: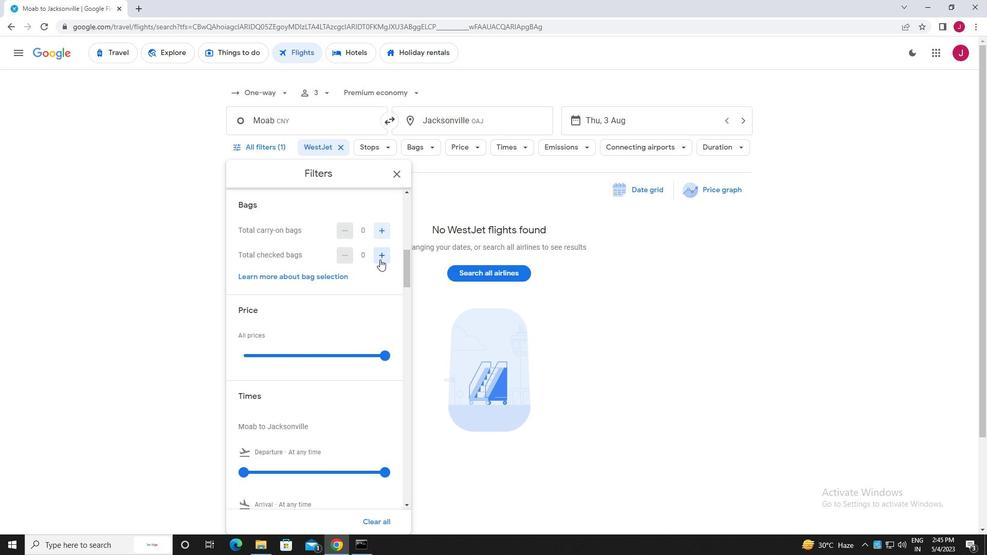 
Action: Mouse pressed left at (381, 258)
Screenshot: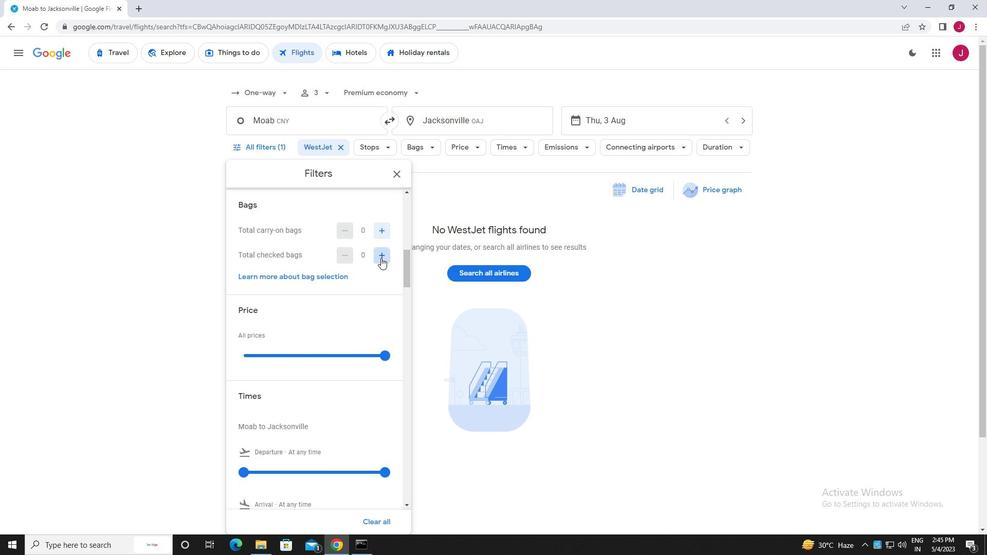 
Action: Mouse pressed left at (381, 258)
Screenshot: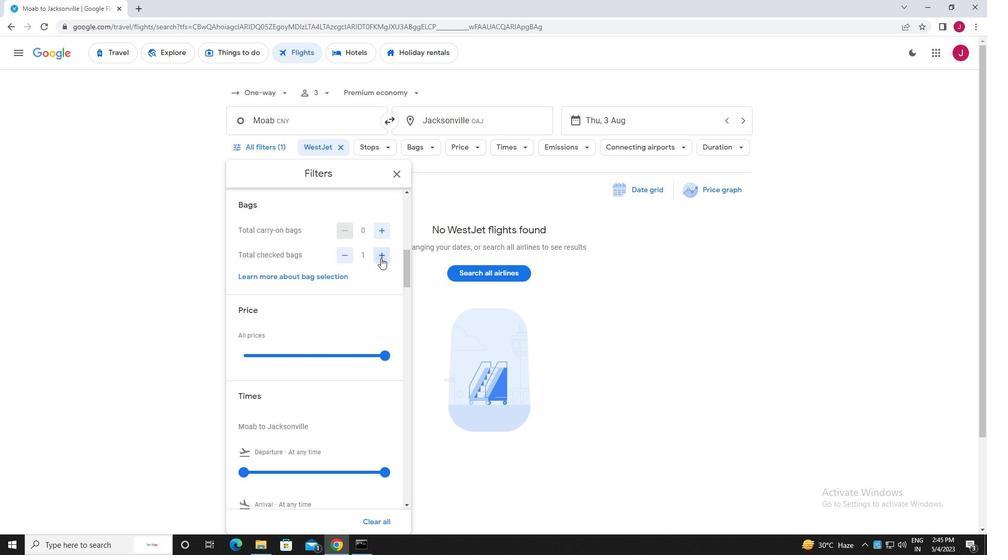 
Action: Mouse pressed left at (381, 258)
Screenshot: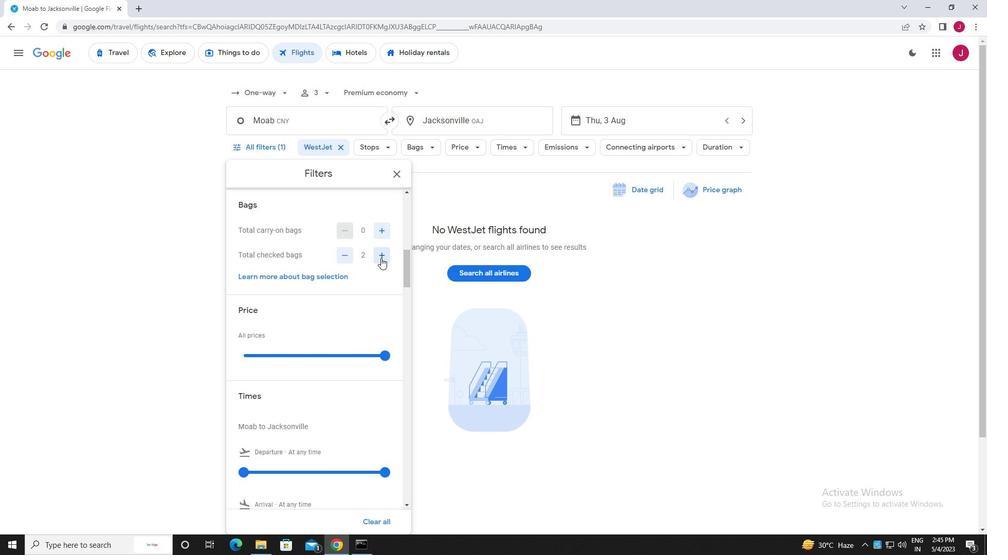 
Action: Mouse pressed left at (381, 258)
Screenshot: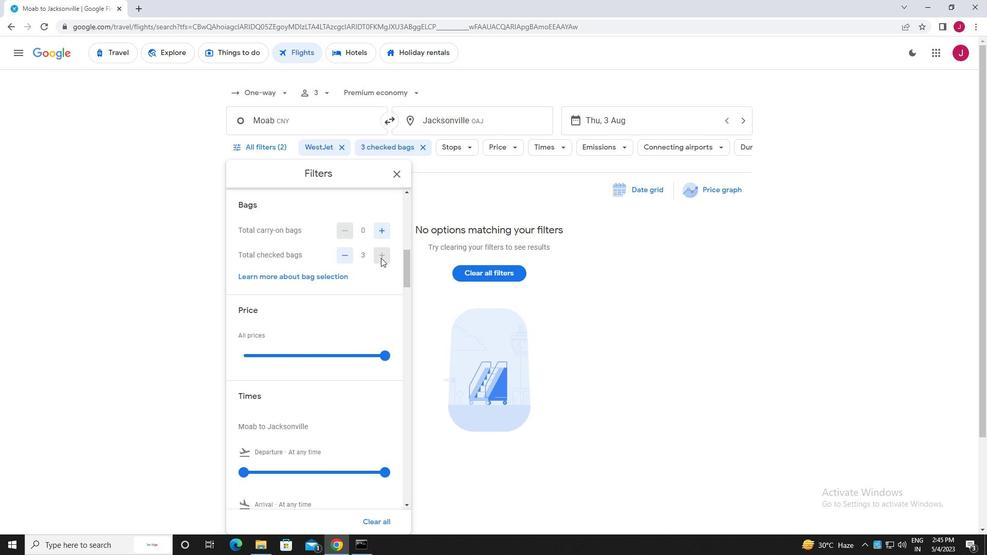
Action: Mouse scrolled (381, 257) with delta (0, 0)
Screenshot: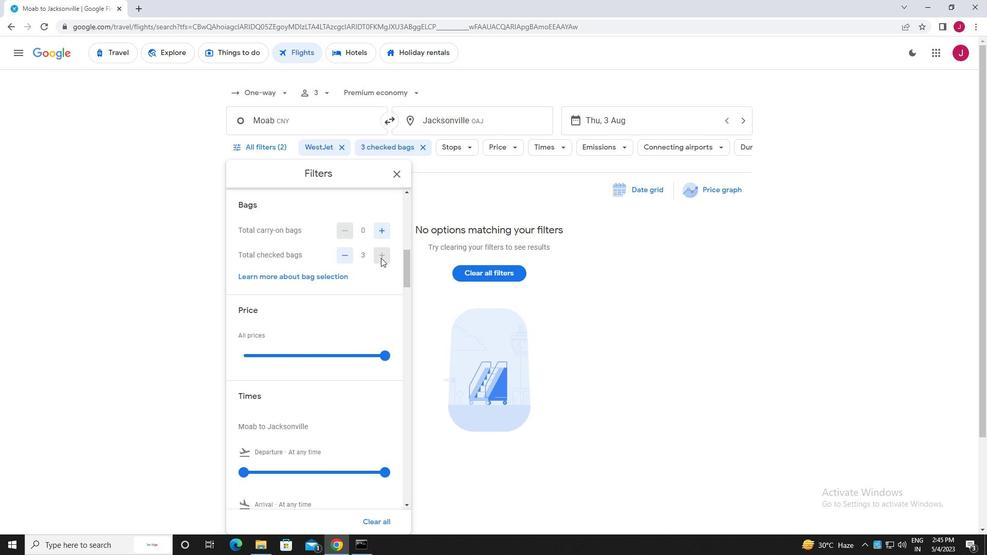 
Action: Mouse scrolled (381, 257) with delta (0, 0)
Screenshot: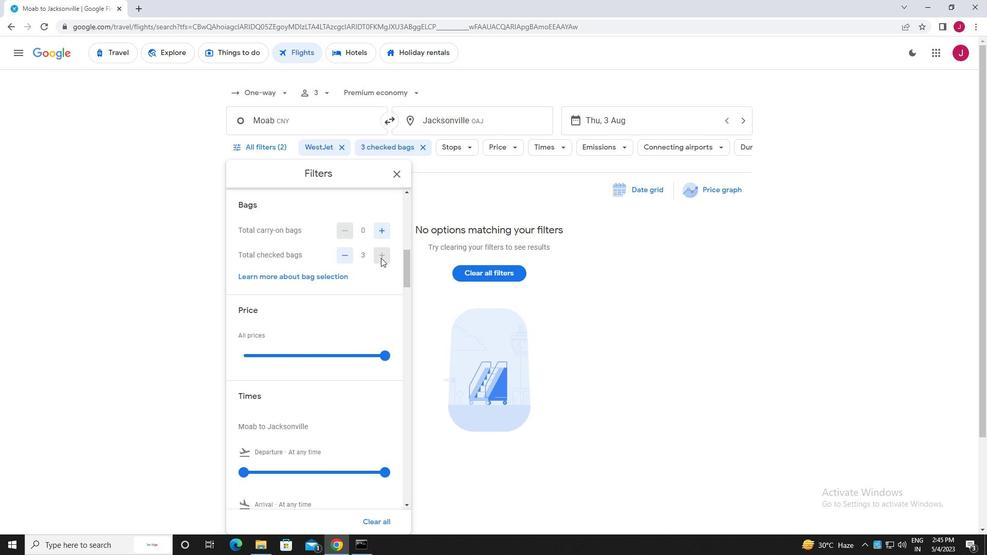 
Action: Mouse moved to (383, 254)
Screenshot: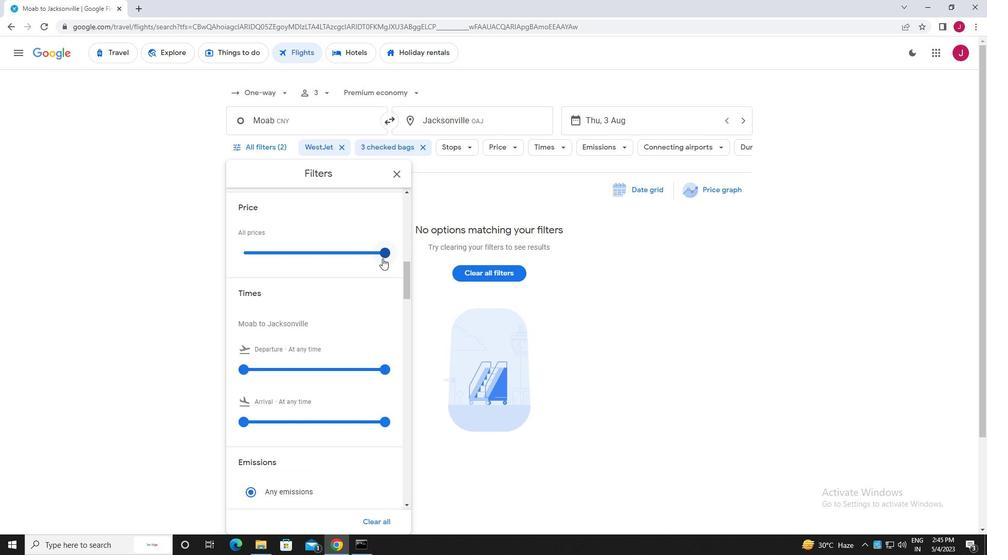 
Action: Mouse pressed left at (383, 254)
Screenshot: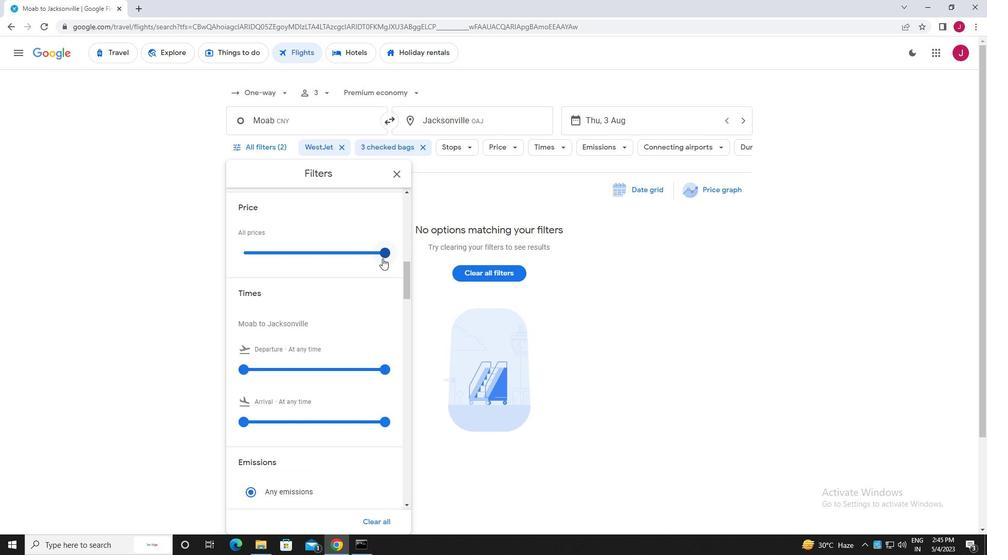 
Action: Mouse scrolled (383, 254) with delta (0, 0)
Screenshot: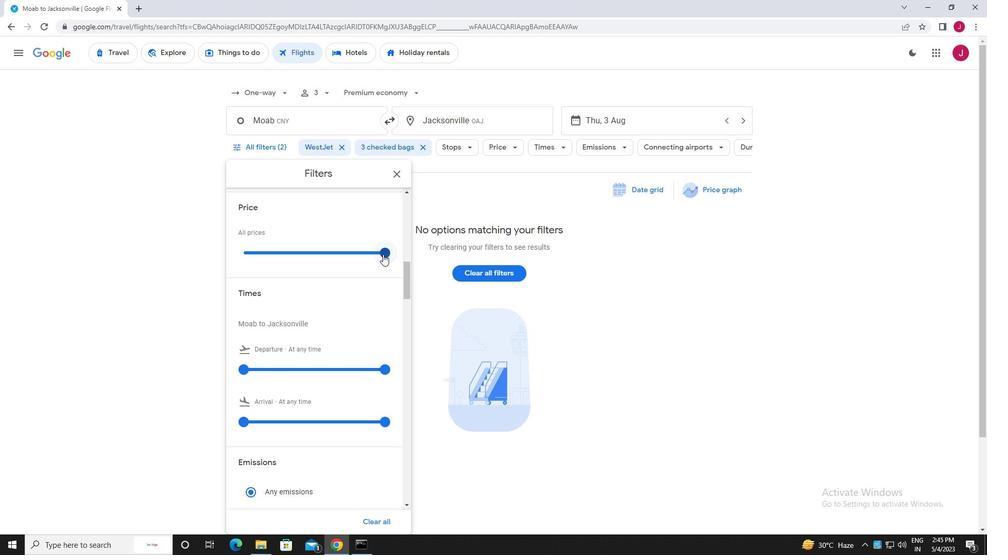
Action: Mouse moved to (383, 254)
Screenshot: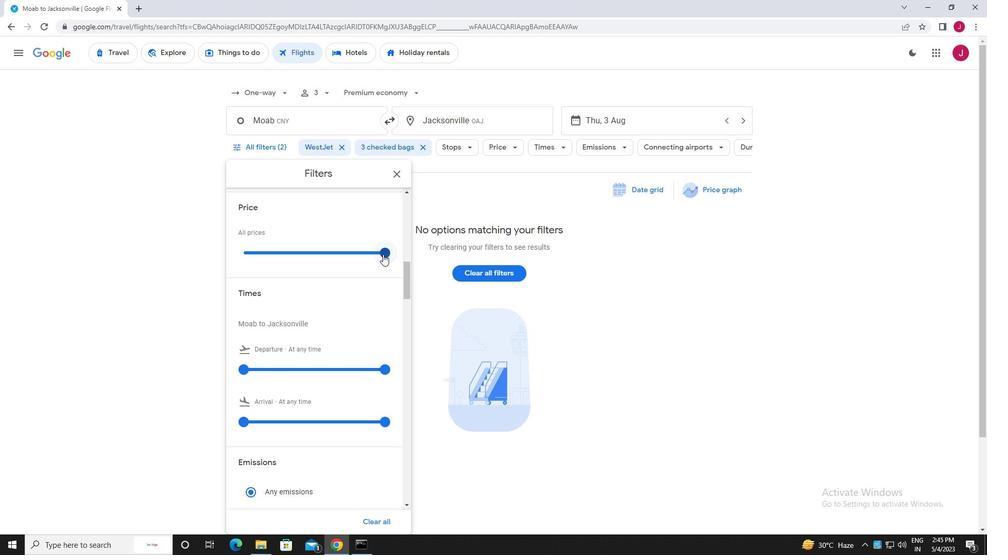 
Action: Mouse scrolled (383, 254) with delta (0, 0)
Screenshot: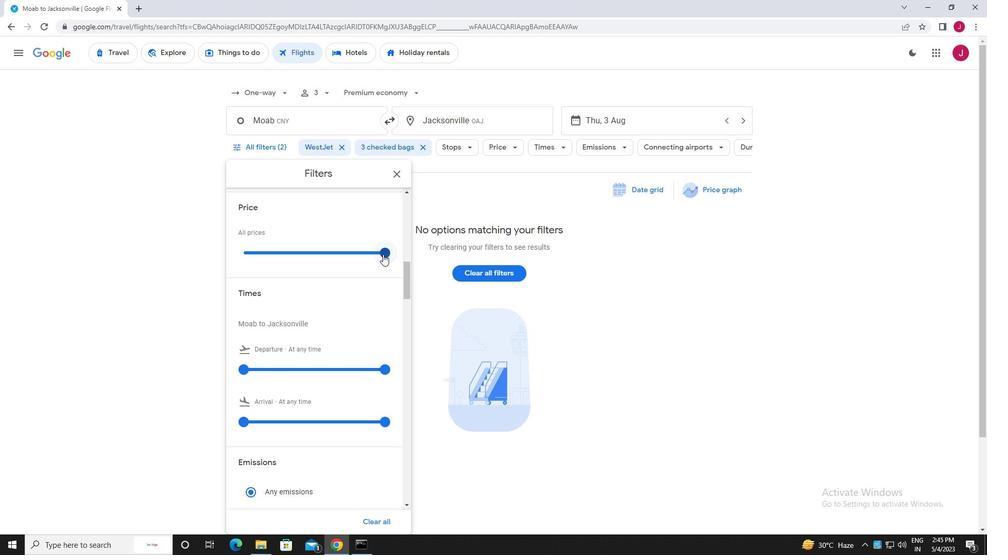 
Action: Mouse moved to (243, 267)
Screenshot: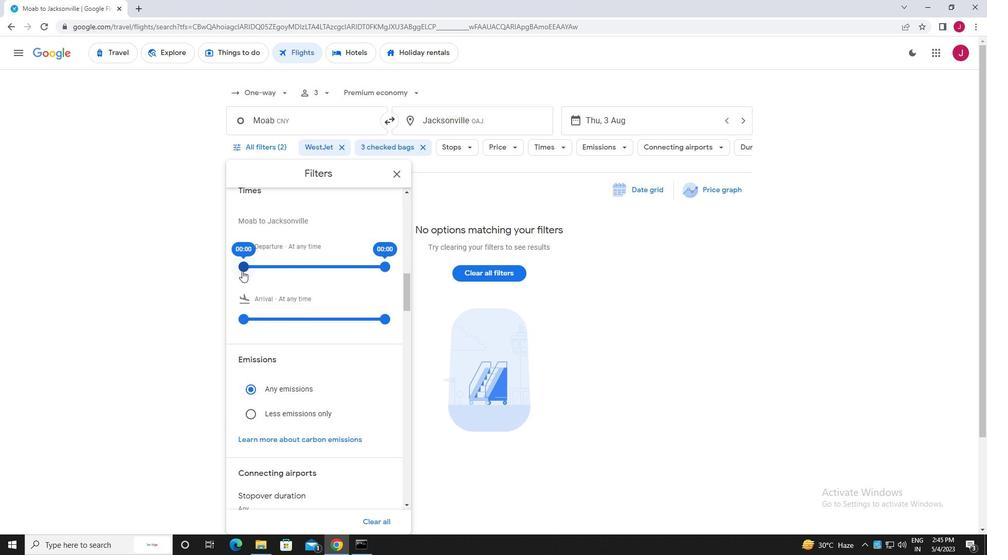 
Action: Mouse pressed left at (243, 267)
Screenshot: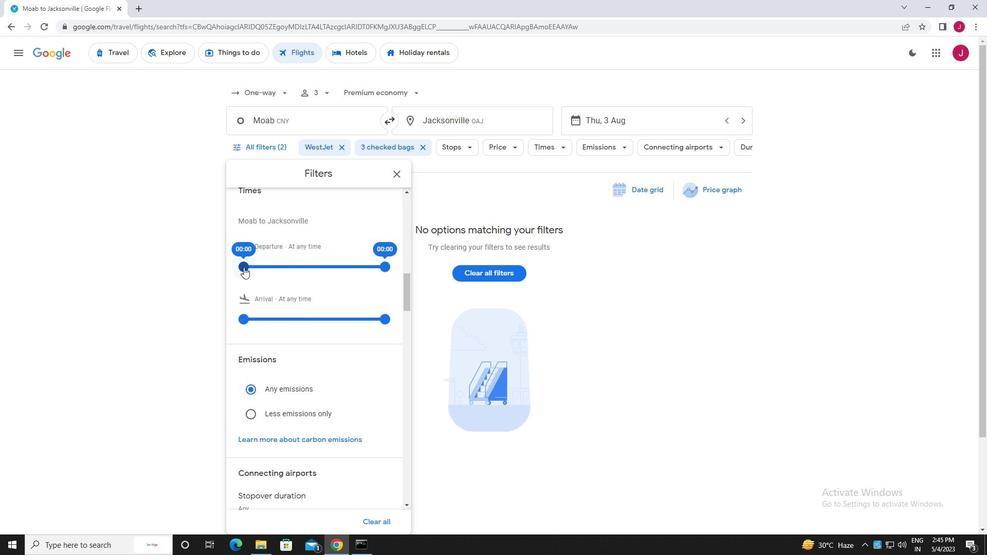 
Action: Mouse moved to (398, 174)
Screenshot: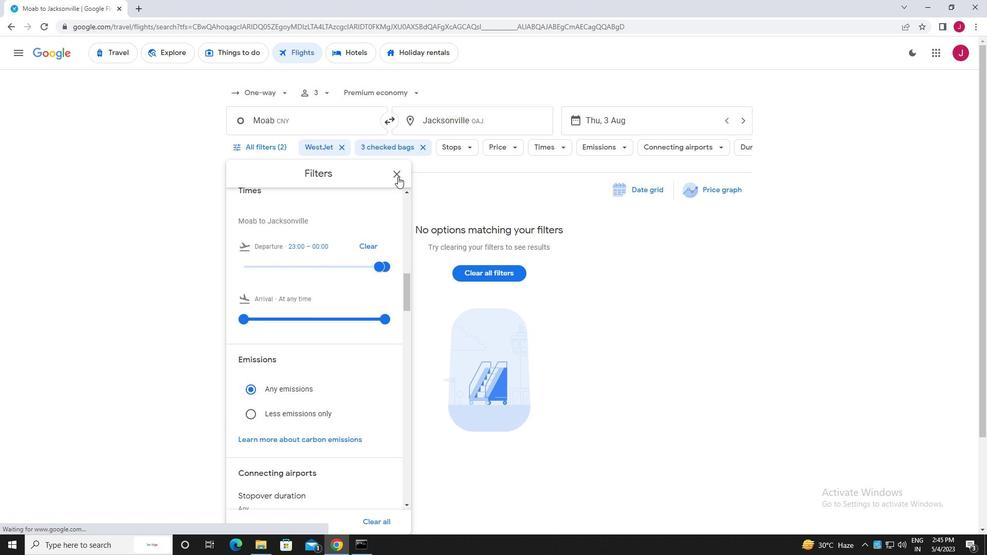 
Action: Mouse pressed left at (398, 174)
Screenshot: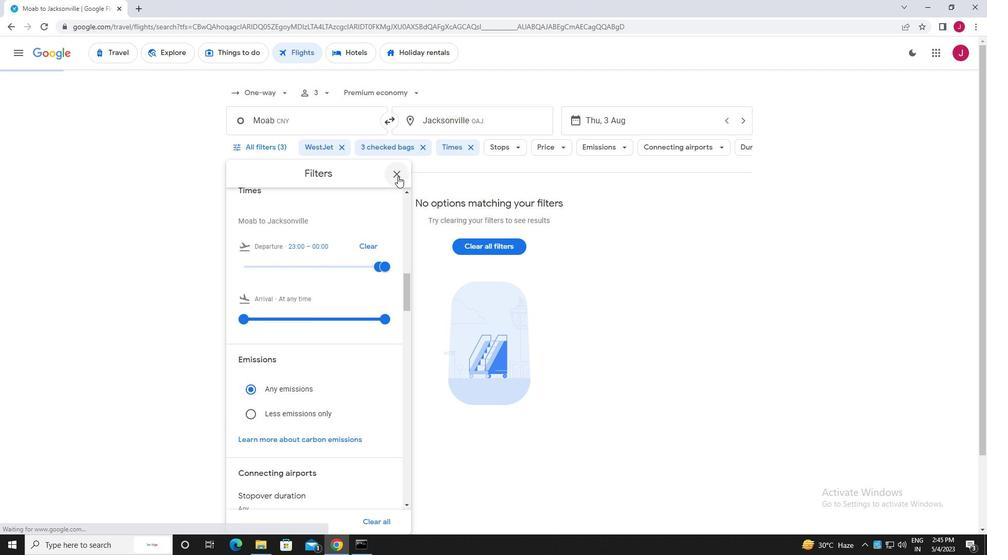 
Action: Mouse moved to (398, 175)
Screenshot: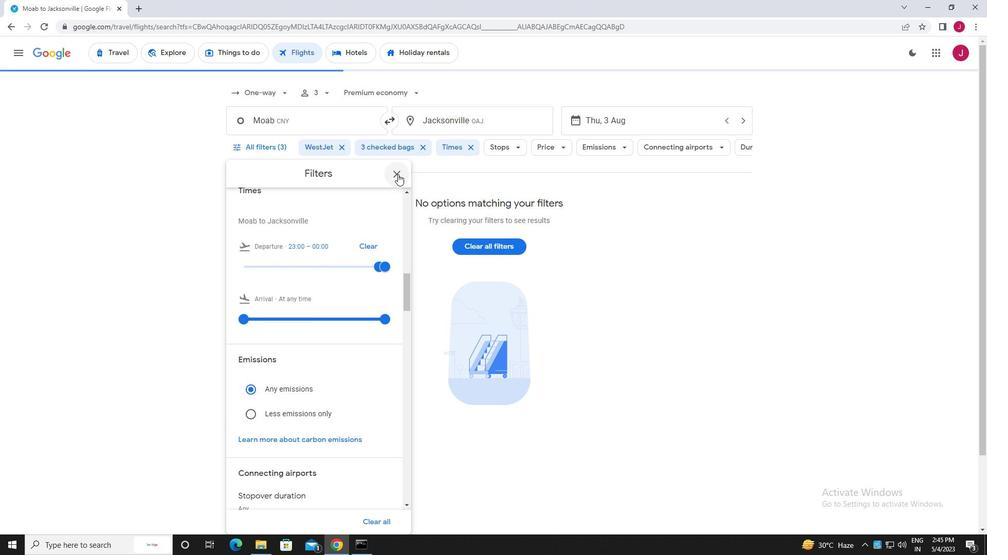 
